Task: Look for space in San Pablo de las Salinas, Mexico from 15th June, 2023 to 21st June, 2023 for 5 adults in price range Rs.14000 to Rs.25000. Place can be entire place with 3 bedrooms having 3 beds and 3 bathrooms. Property type can be house, flat, guest house. Booking option can be shelf check-in. Required host language is English.
Action: Mouse moved to (424, 89)
Screenshot: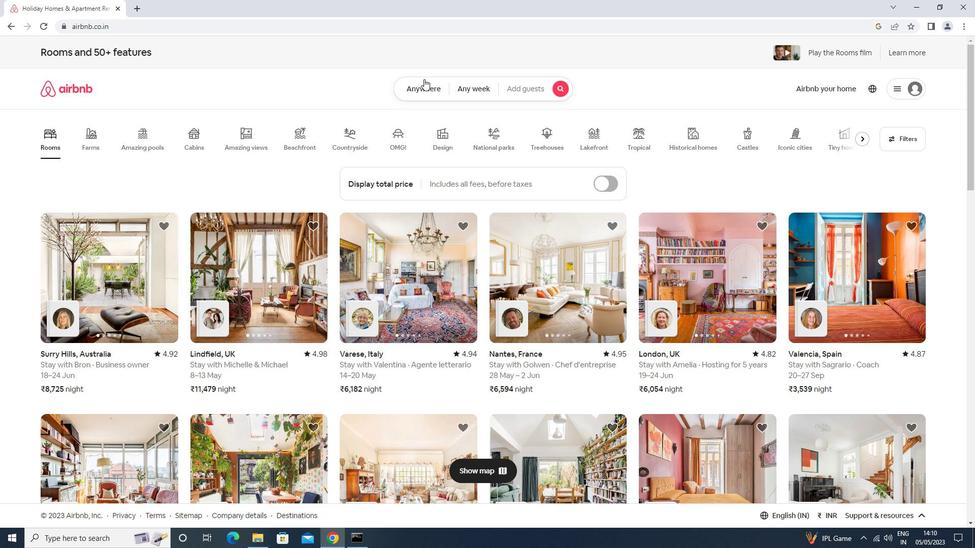 
Action: Mouse pressed left at (424, 89)
Screenshot: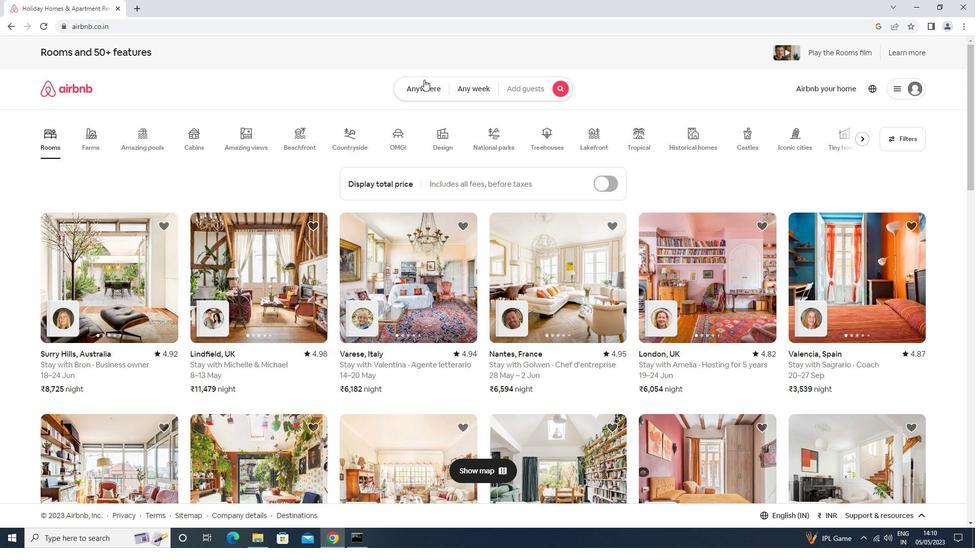 
Action: Mouse moved to (340, 130)
Screenshot: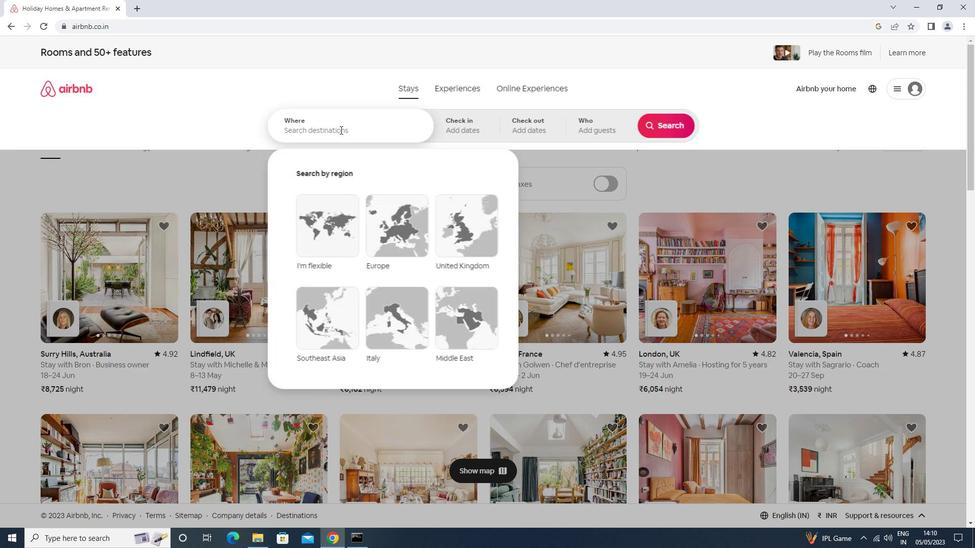 
Action: Mouse pressed left at (340, 130)
Screenshot: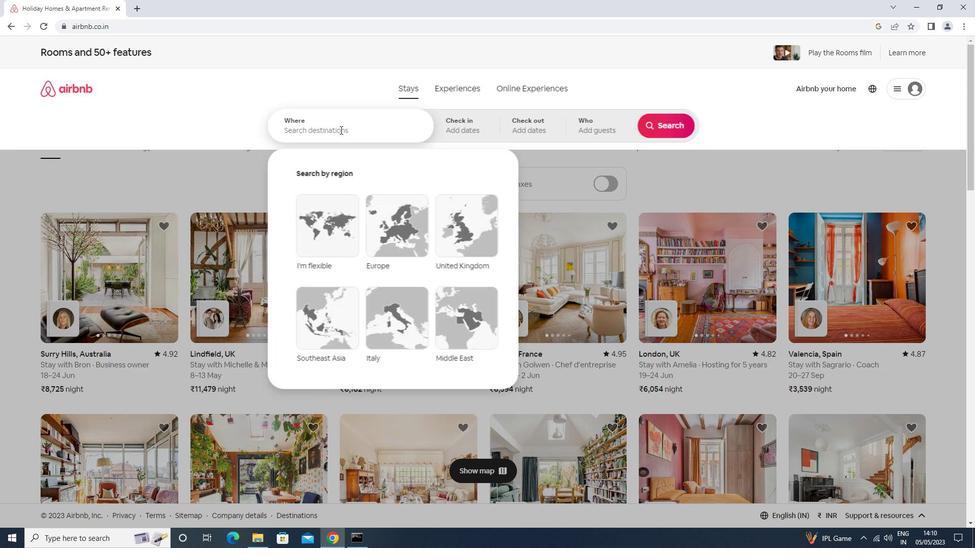 
Action: Mouse moved to (342, 129)
Screenshot: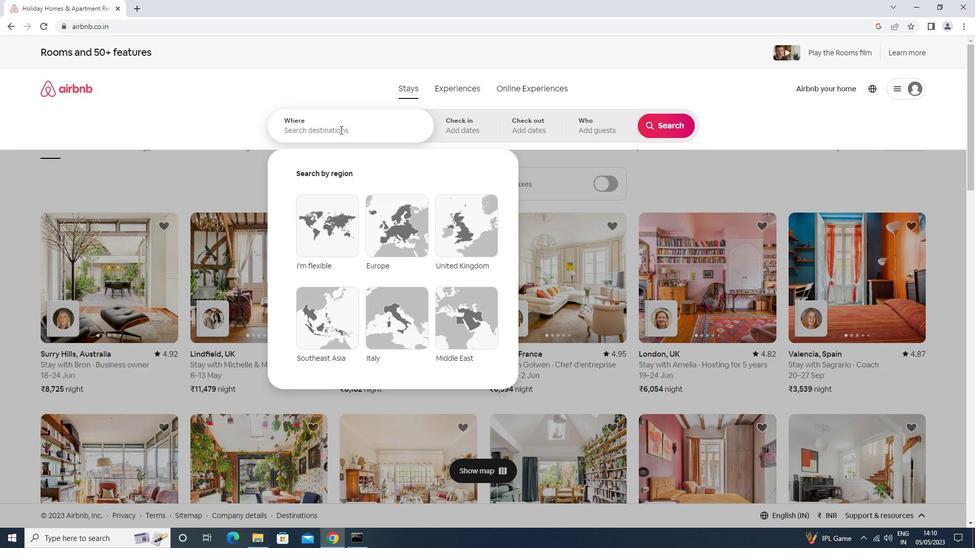 
Action: Key pressed <Key.shift>SAN<Key.space><Key.shift><Key.shift>PABLO<Key.space><Key.shift>DE<Key.space>LAS
Screenshot: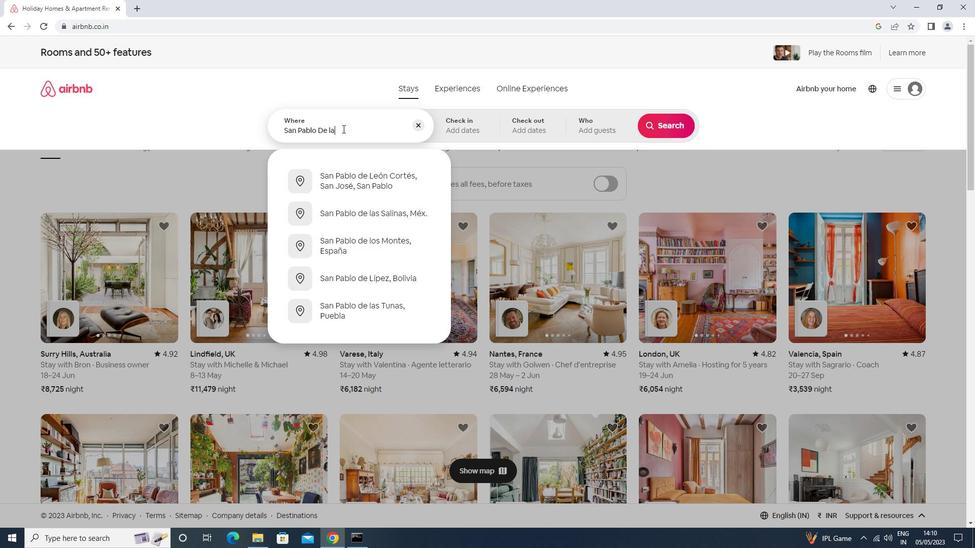 
Action: Mouse moved to (344, 128)
Screenshot: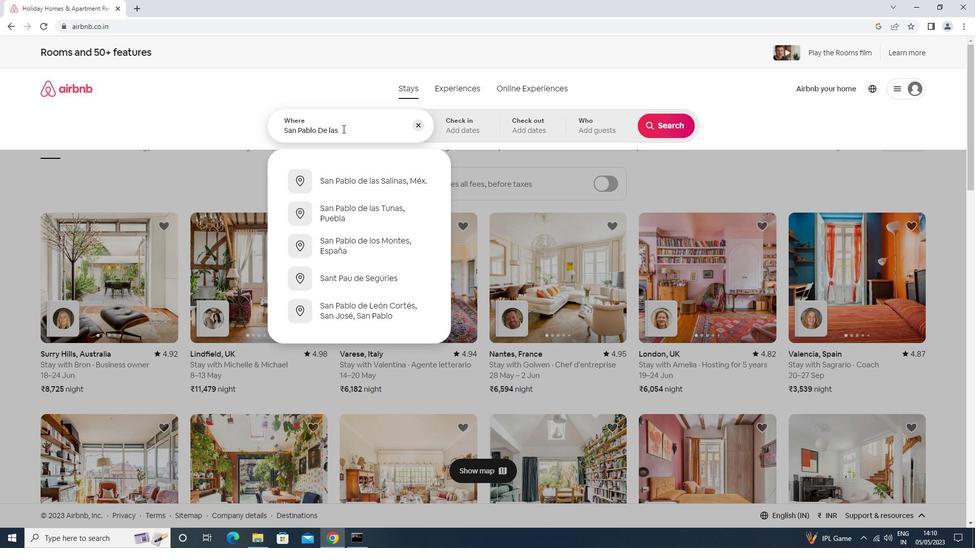 
Action: Key pressed <Key.enter>
Screenshot: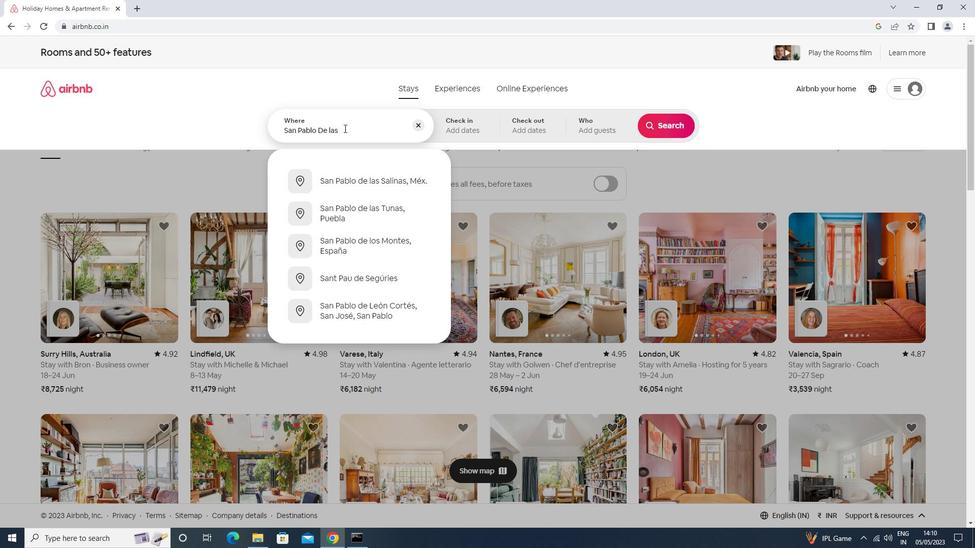 
Action: Mouse moved to (604, 301)
Screenshot: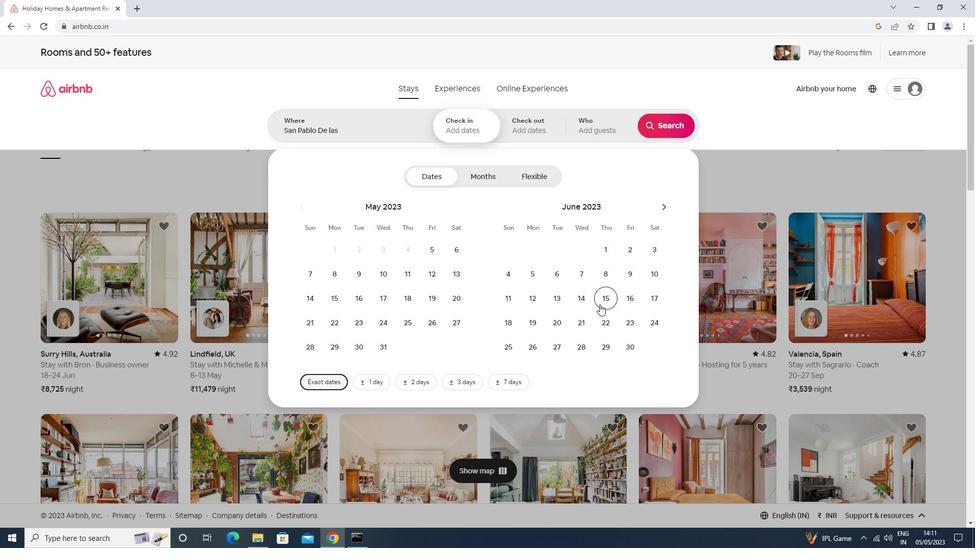 
Action: Mouse pressed left at (604, 301)
Screenshot: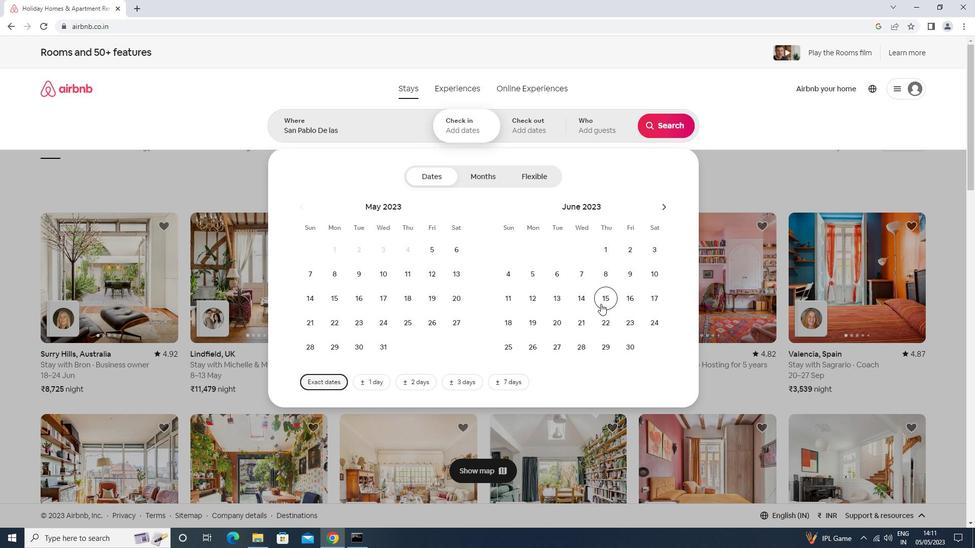 
Action: Mouse moved to (578, 324)
Screenshot: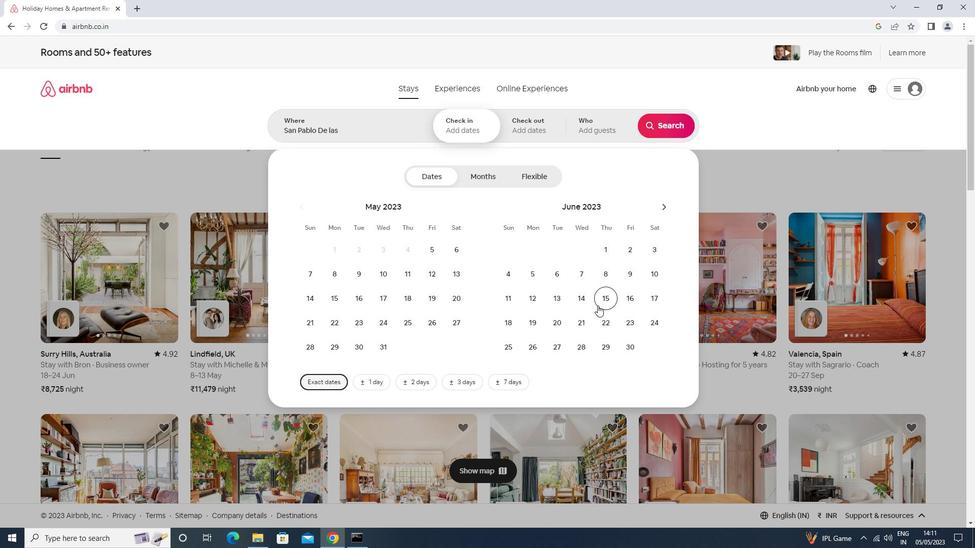 
Action: Mouse pressed left at (578, 324)
Screenshot: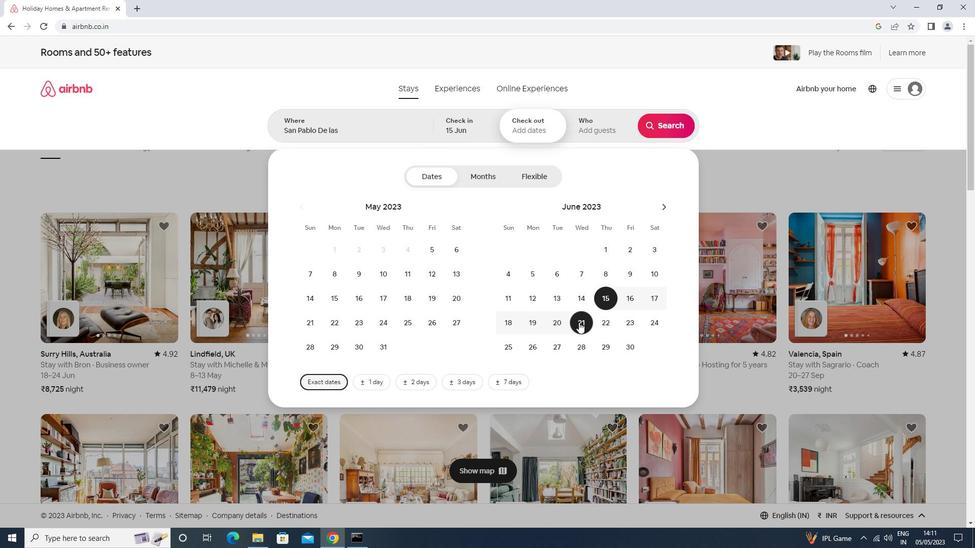 
Action: Mouse moved to (600, 135)
Screenshot: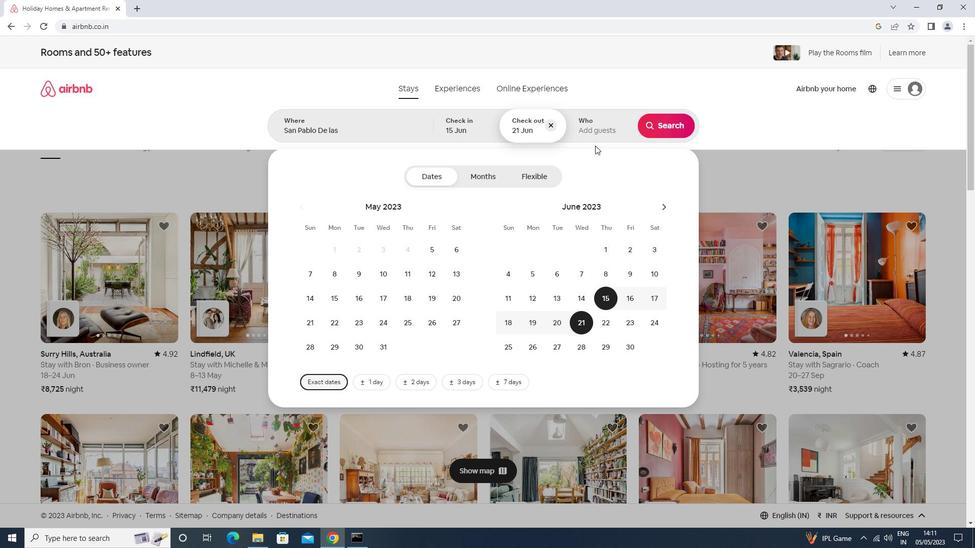 
Action: Mouse pressed left at (600, 135)
Screenshot: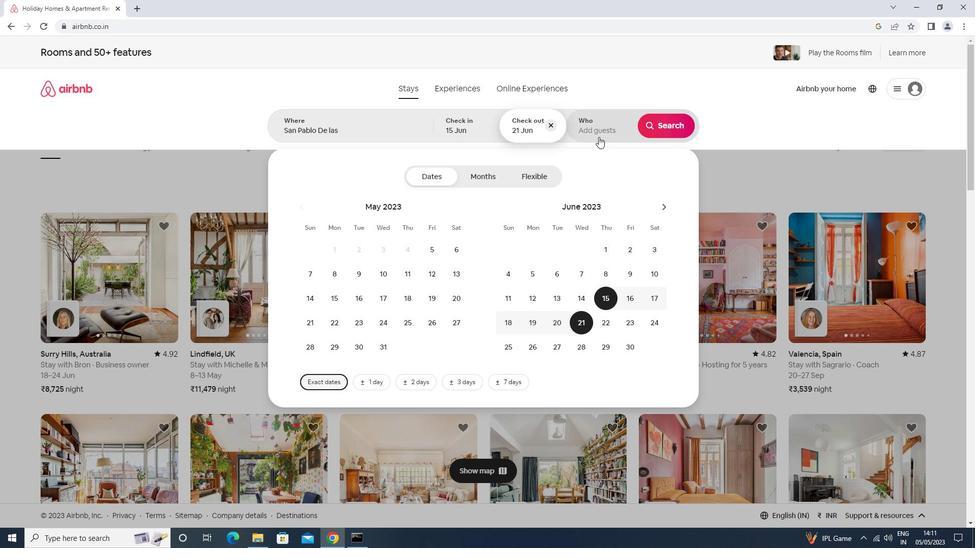
Action: Mouse moved to (669, 181)
Screenshot: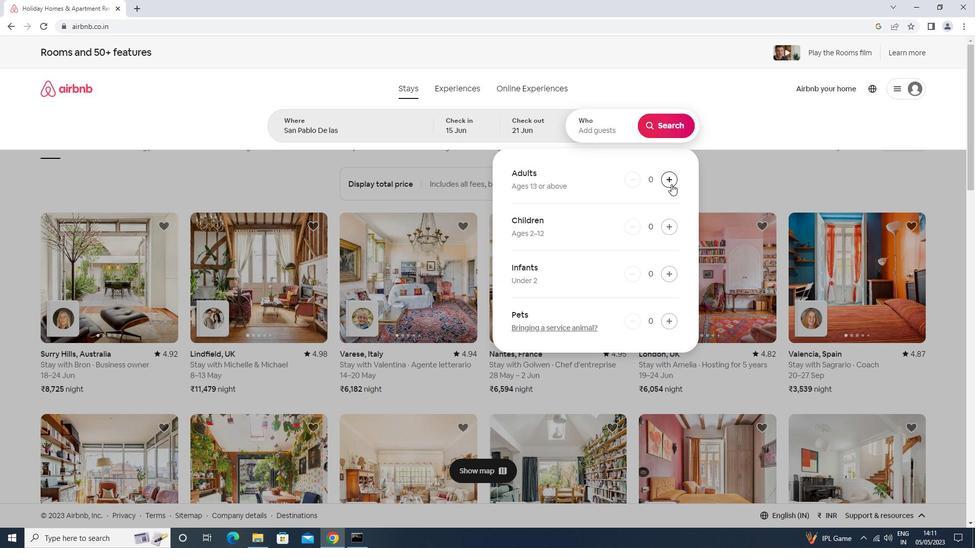 
Action: Mouse pressed left at (669, 181)
Screenshot: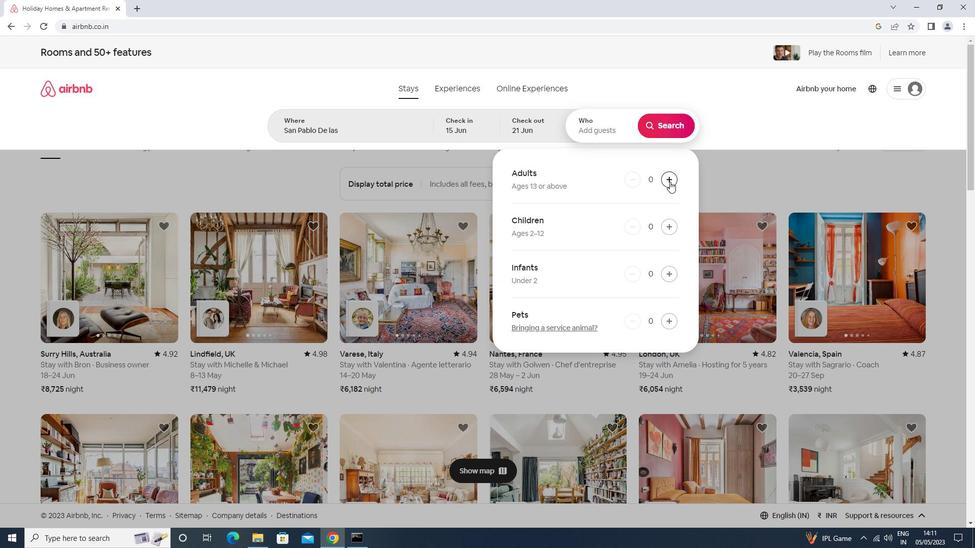 
Action: Mouse pressed left at (669, 181)
Screenshot: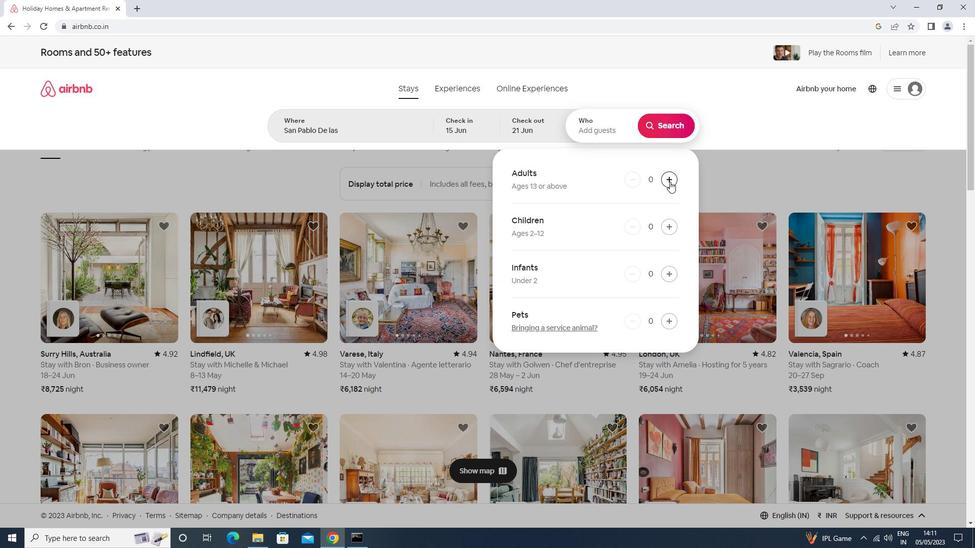
Action: Mouse pressed left at (669, 181)
Screenshot: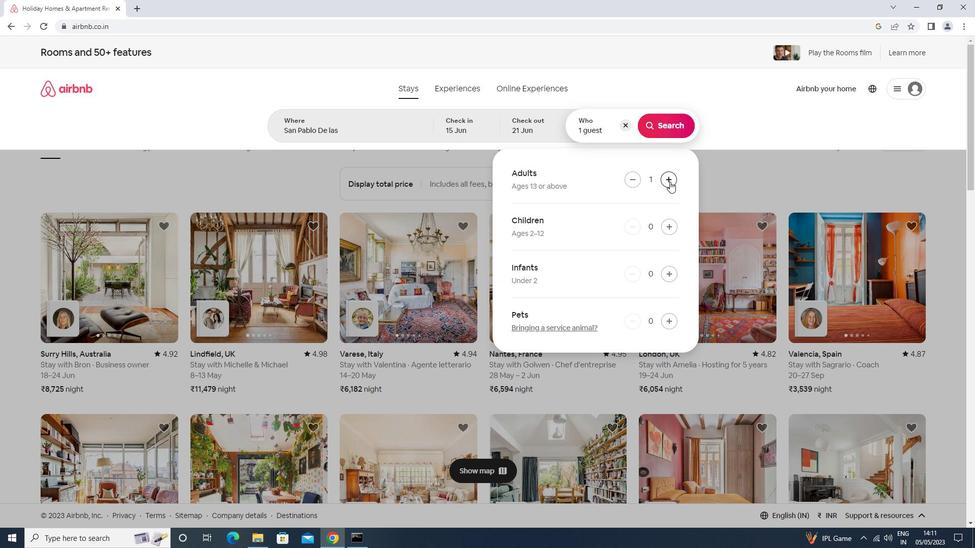 
Action: Mouse pressed left at (669, 181)
Screenshot: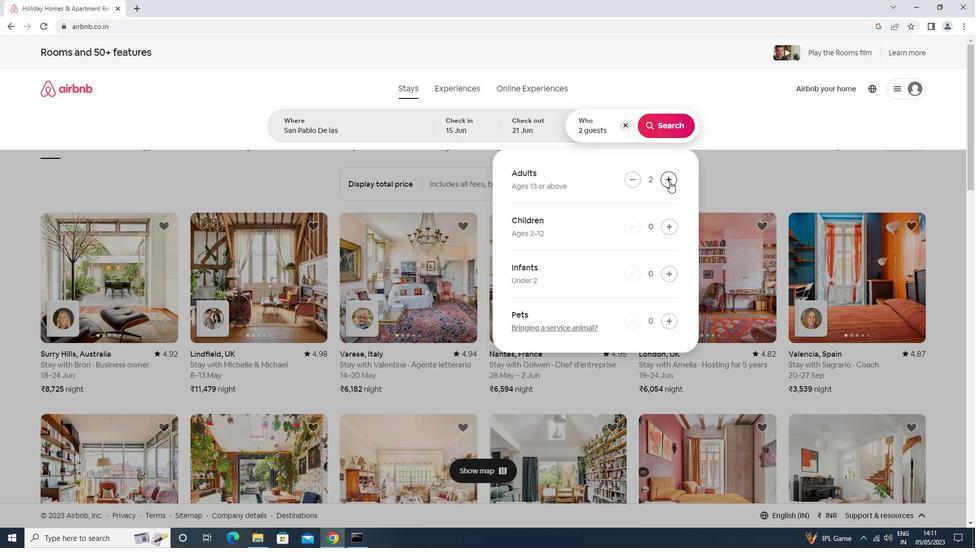 
Action: Mouse pressed left at (669, 181)
Screenshot: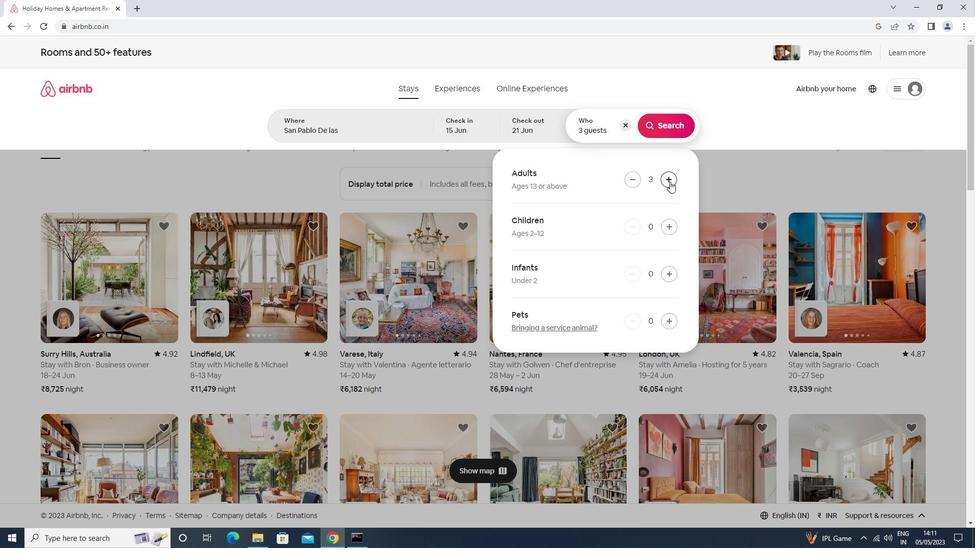 
Action: Mouse moved to (666, 122)
Screenshot: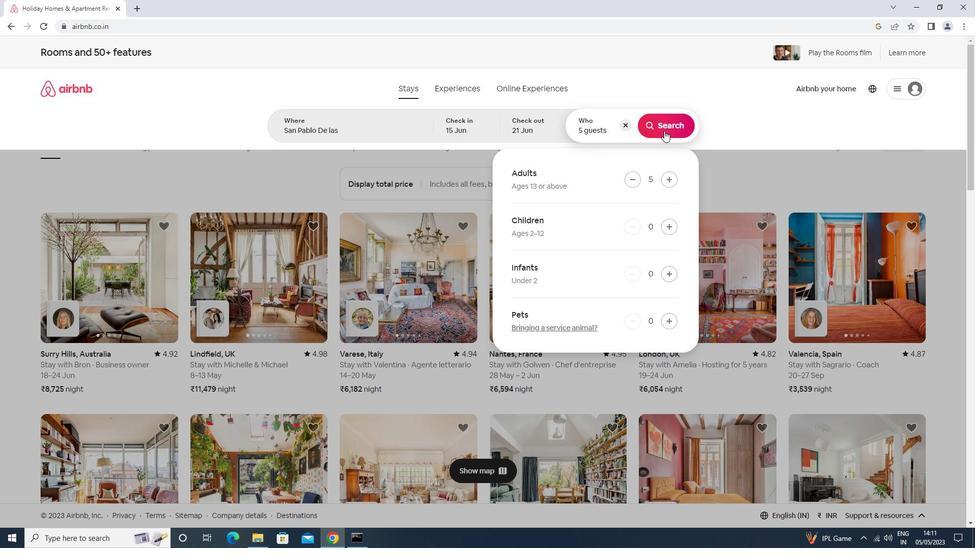 
Action: Mouse pressed left at (666, 122)
Screenshot: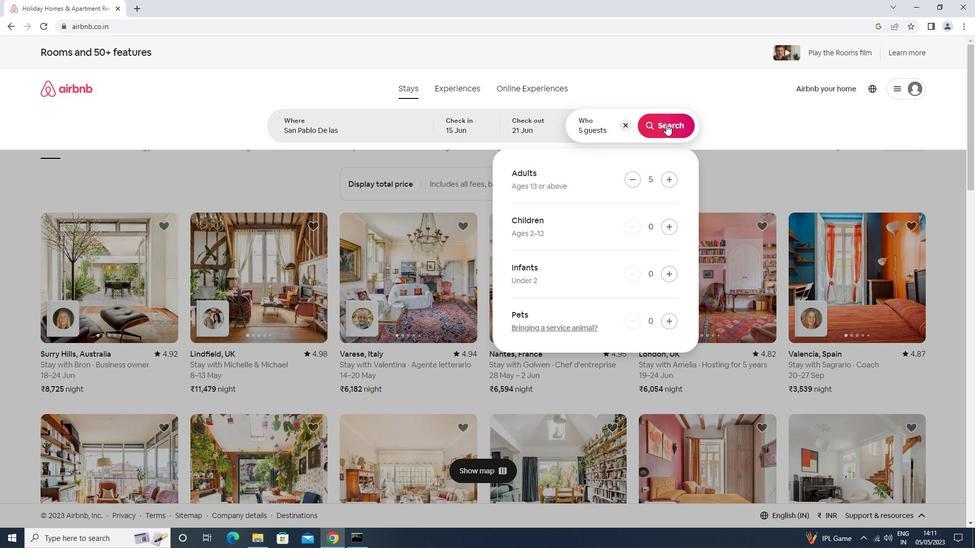 
Action: Mouse moved to (945, 99)
Screenshot: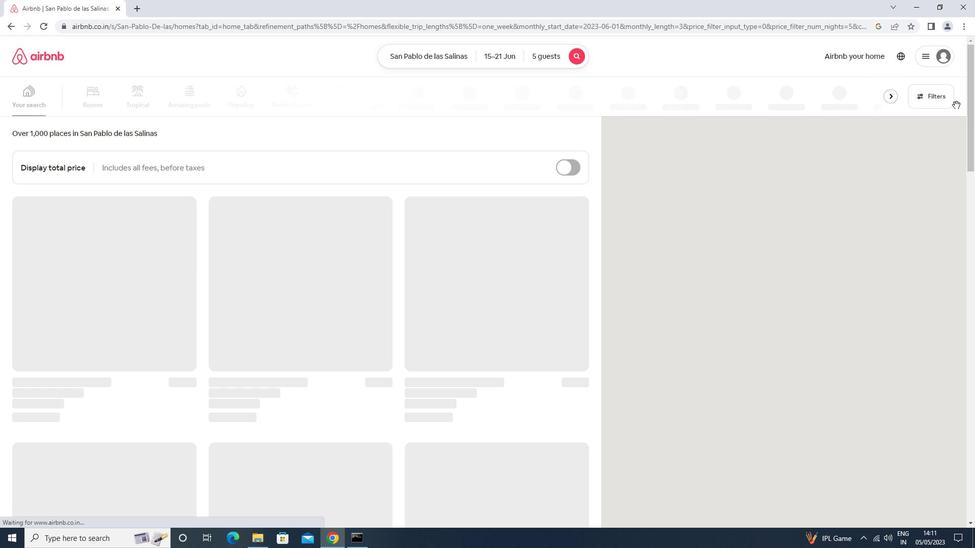 
Action: Mouse pressed left at (945, 99)
Screenshot: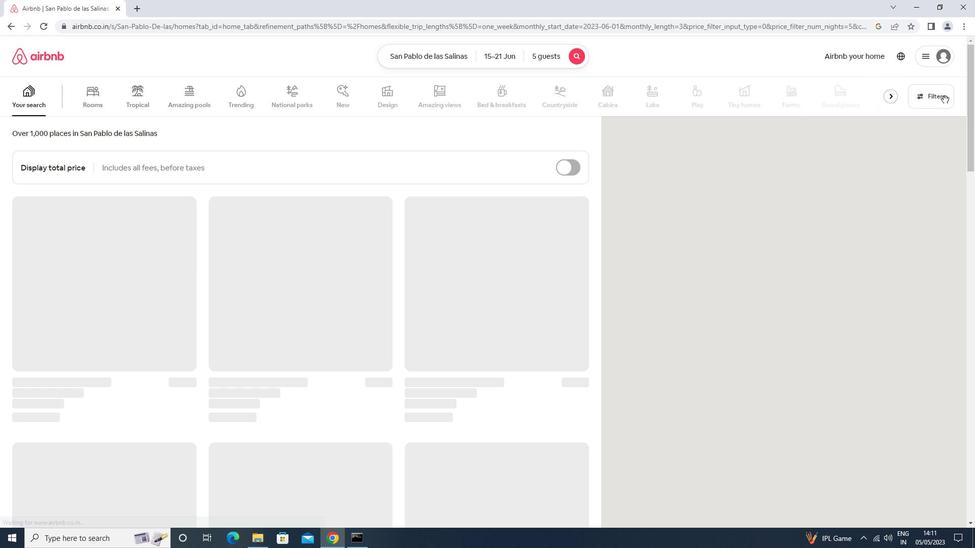 
Action: Mouse moved to (374, 352)
Screenshot: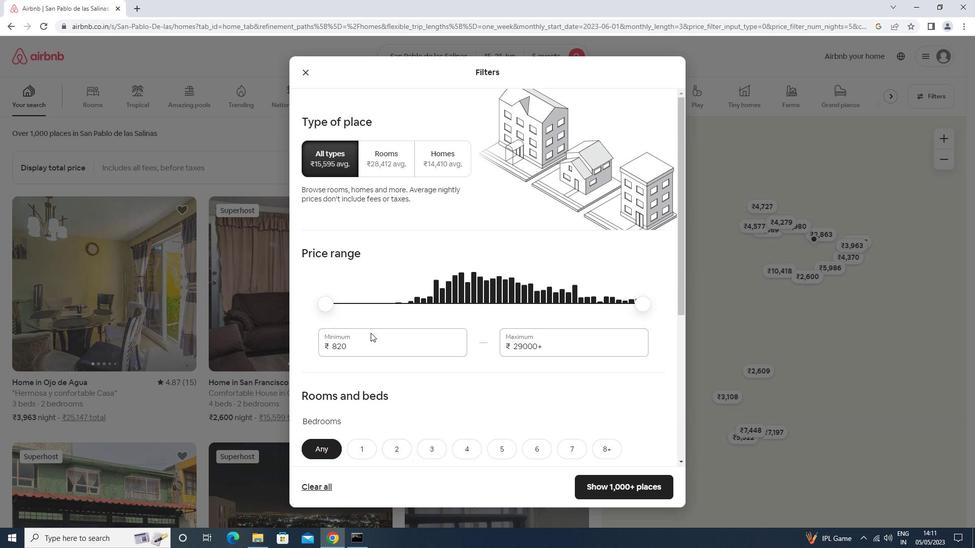 
Action: Mouse pressed left at (374, 352)
Screenshot: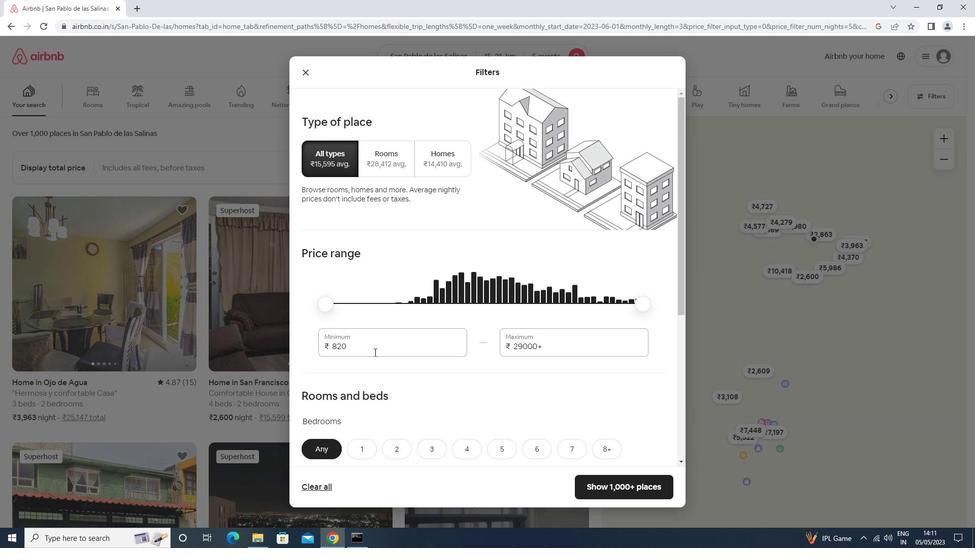 
Action: Key pressed <Key.backspace><Key.backspace><Key.backspace><Key.backspace>14000<Key.tab>25000
Screenshot: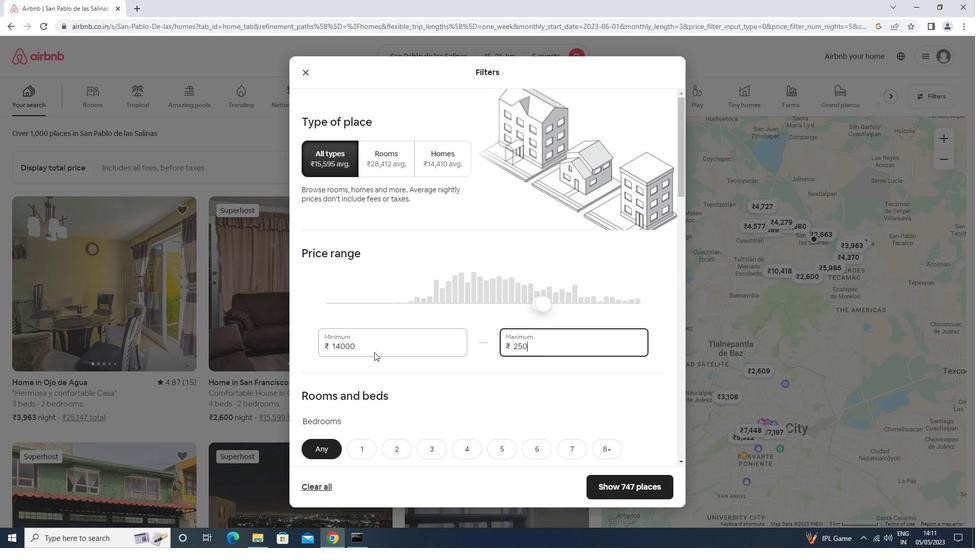 
Action: Mouse scrolled (374, 352) with delta (0, 0)
Screenshot: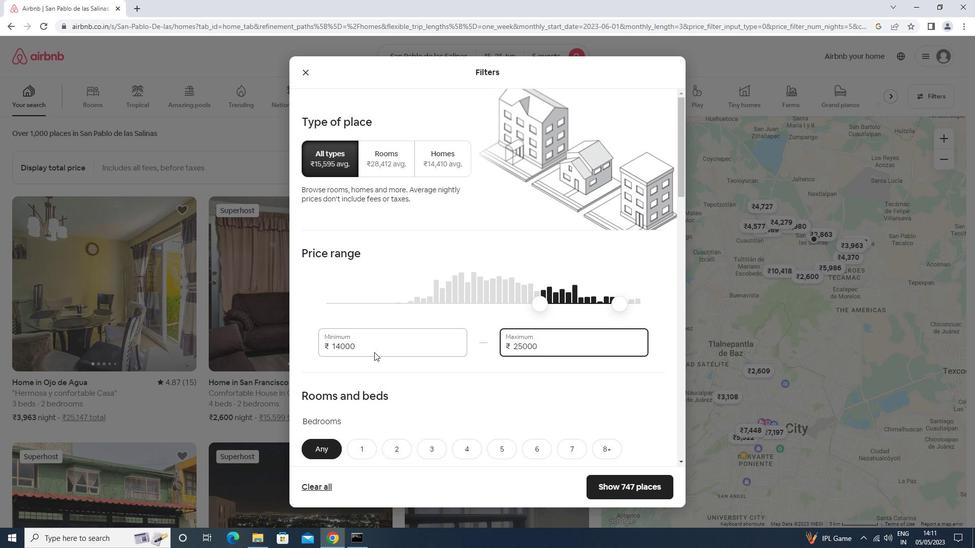 
Action: Mouse scrolled (374, 352) with delta (0, 0)
Screenshot: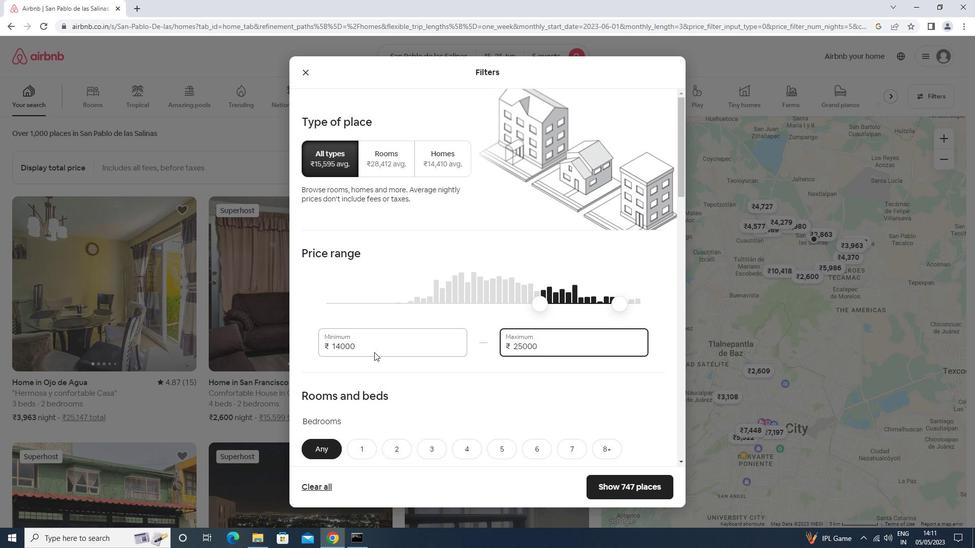 
Action: Mouse scrolled (374, 352) with delta (0, 0)
Screenshot: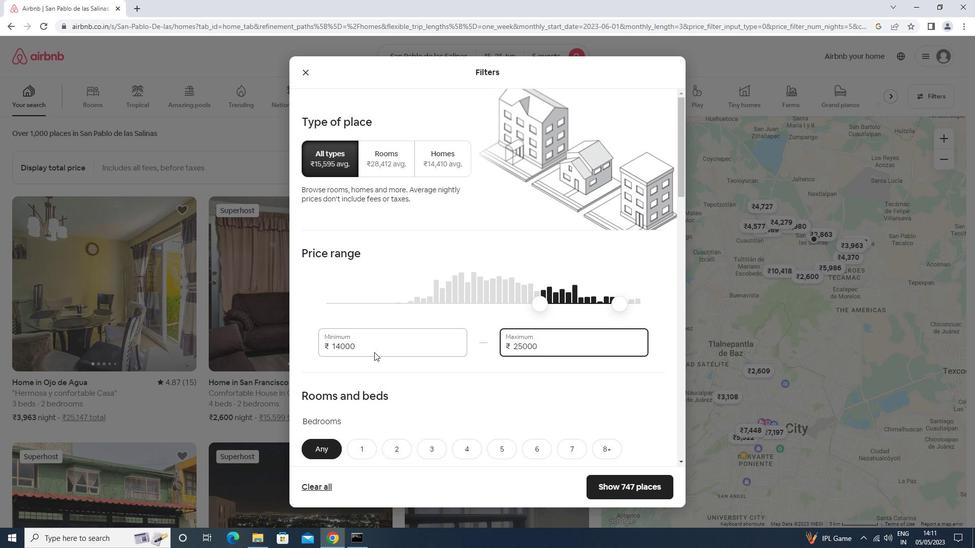 
Action: Mouse moved to (436, 297)
Screenshot: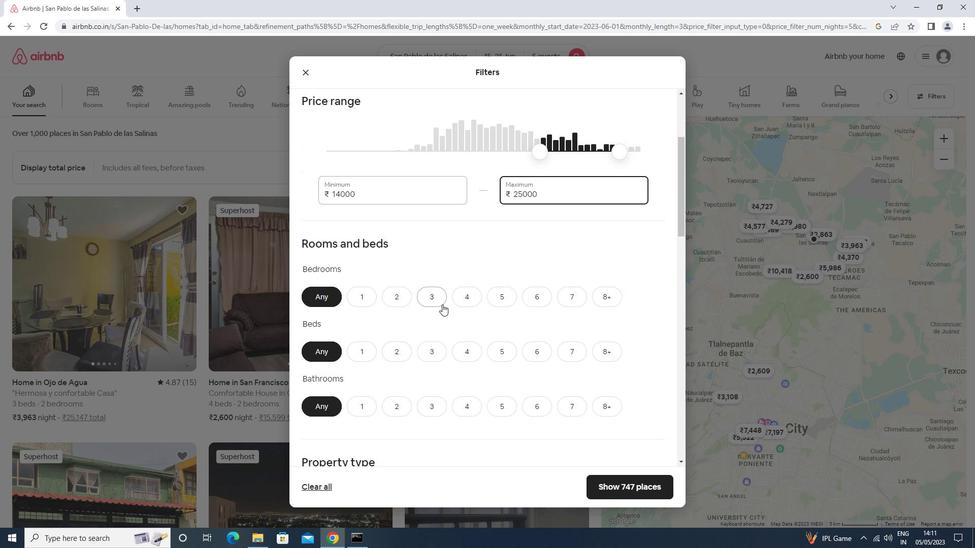 
Action: Mouse pressed left at (436, 297)
Screenshot: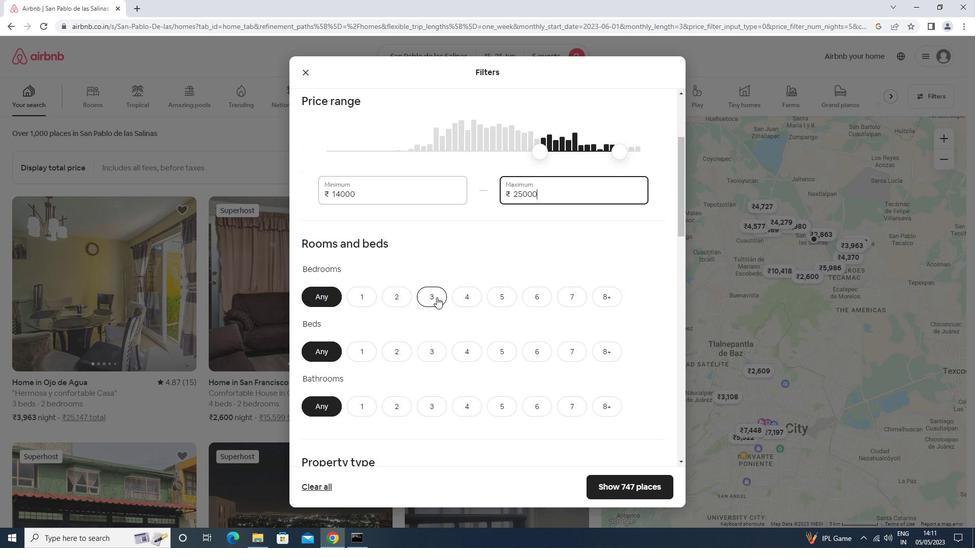 
Action: Mouse moved to (426, 355)
Screenshot: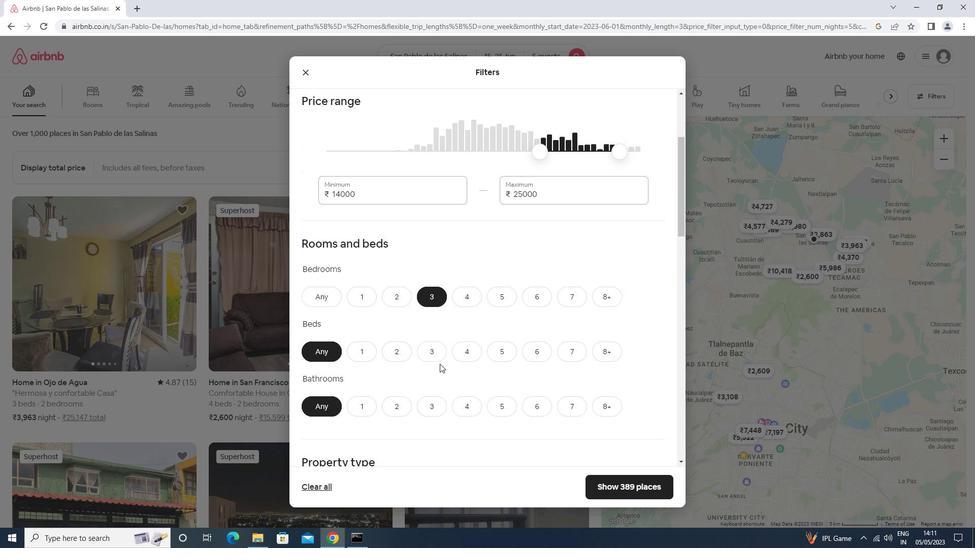 
Action: Mouse pressed left at (426, 355)
Screenshot: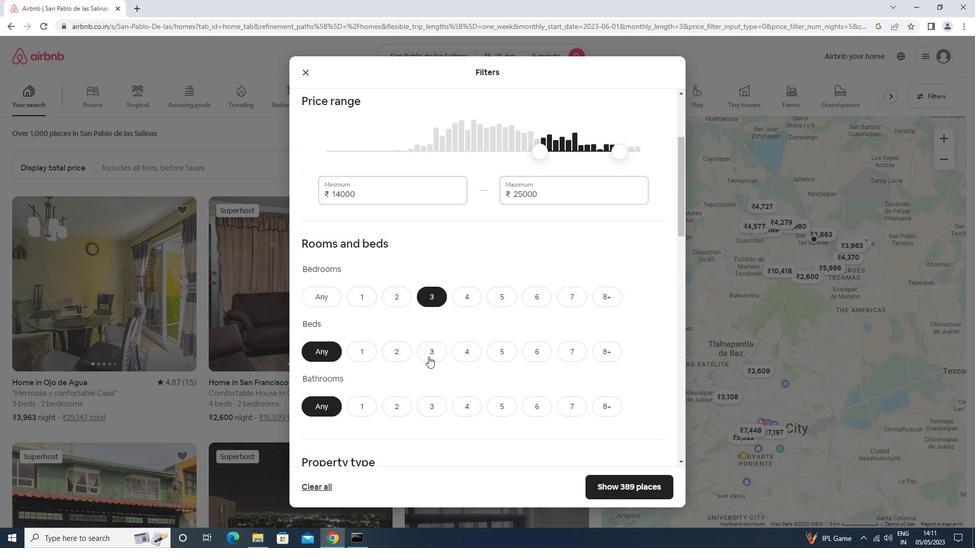 
Action: Mouse moved to (425, 404)
Screenshot: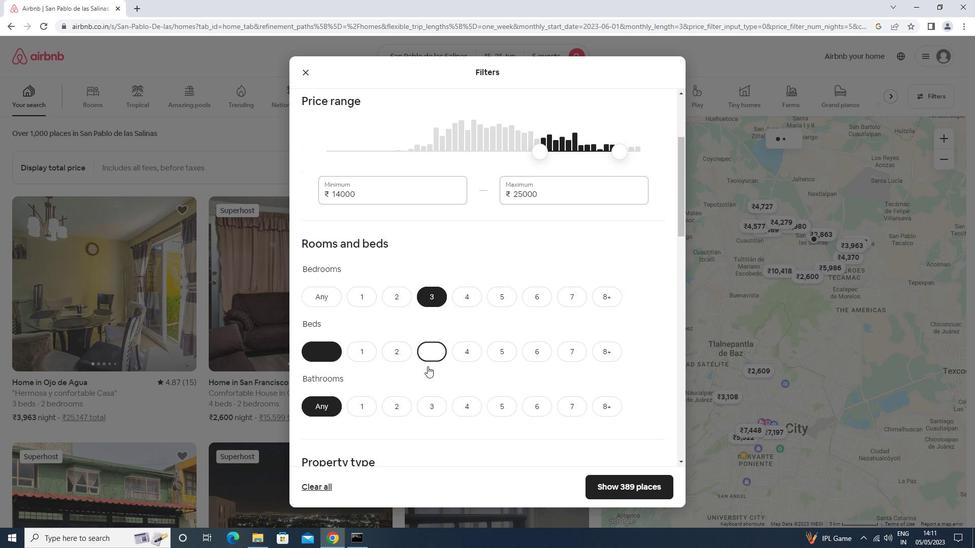
Action: Mouse pressed left at (425, 404)
Screenshot: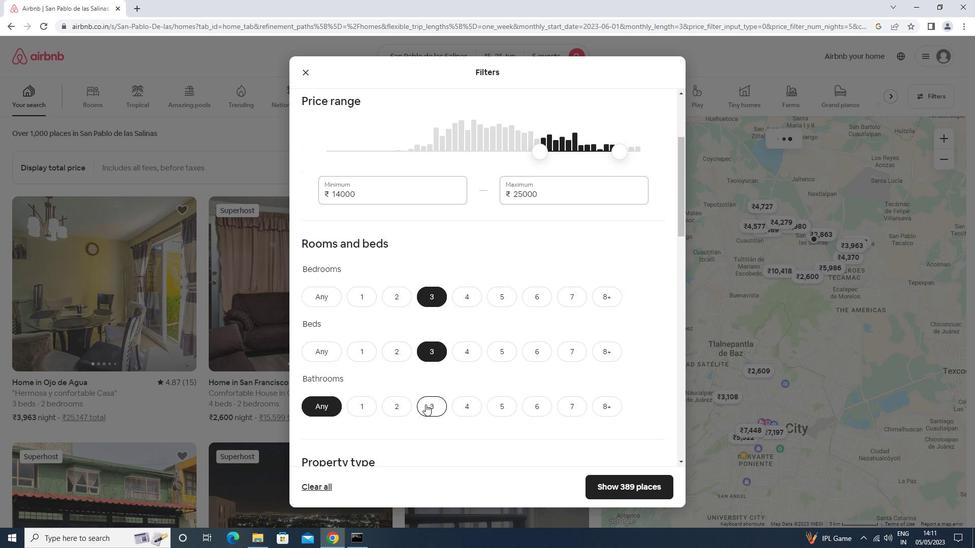 
Action: Mouse moved to (424, 405)
Screenshot: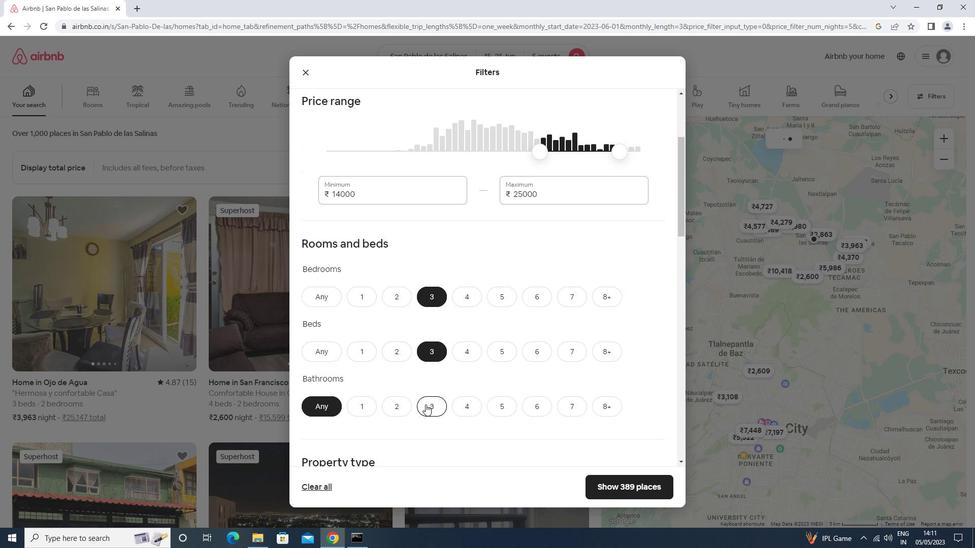 
Action: Mouse scrolled (424, 404) with delta (0, 0)
Screenshot: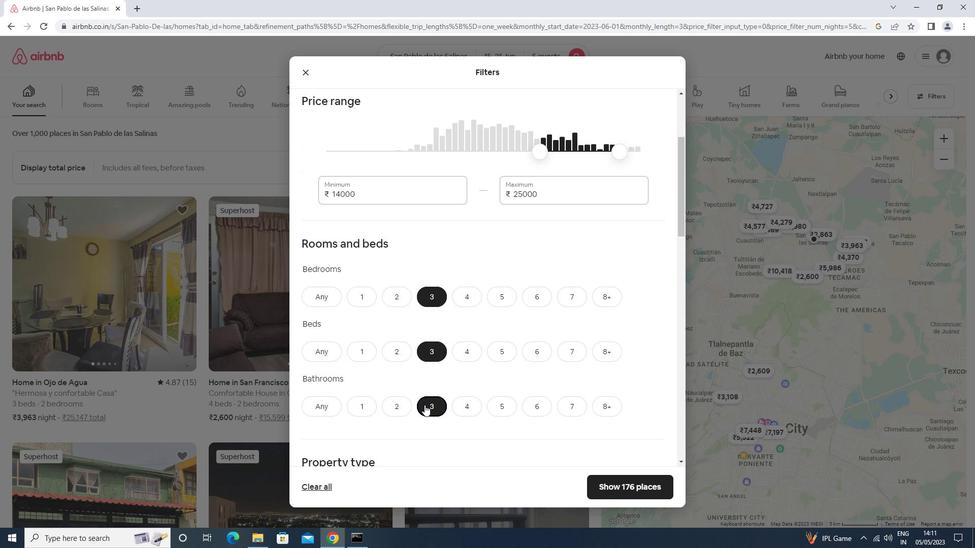 
Action: Mouse scrolled (424, 404) with delta (0, 0)
Screenshot: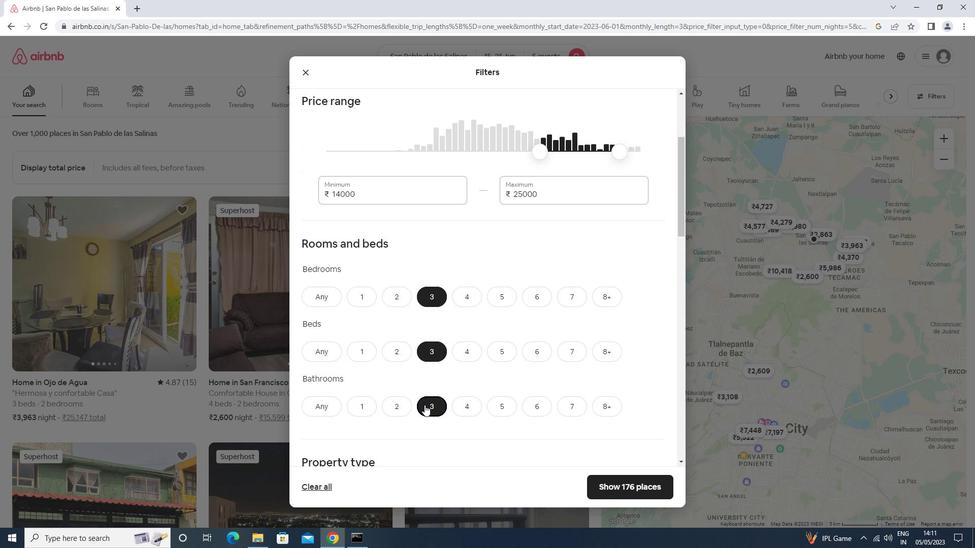 
Action: Mouse scrolled (424, 404) with delta (0, 0)
Screenshot: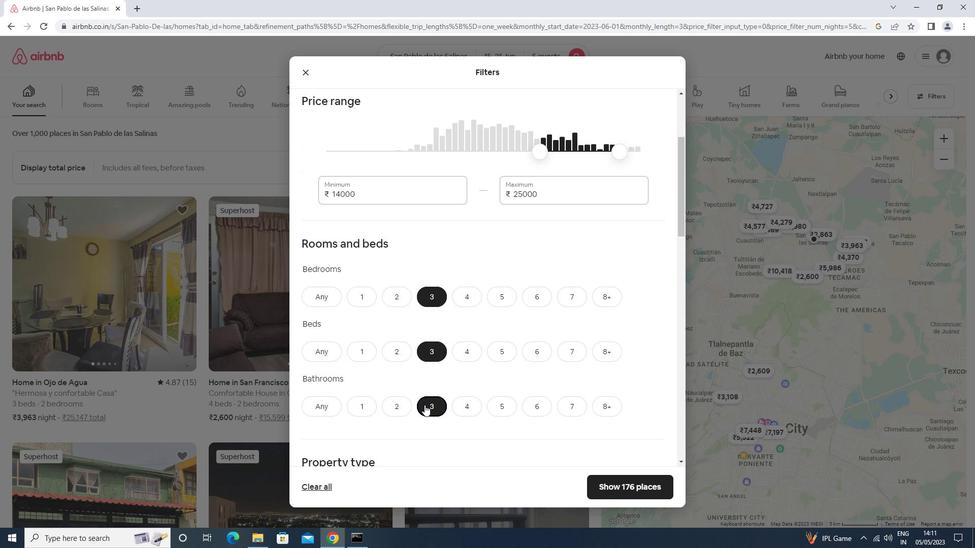 
Action: Mouse scrolled (424, 404) with delta (0, 0)
Screenshot: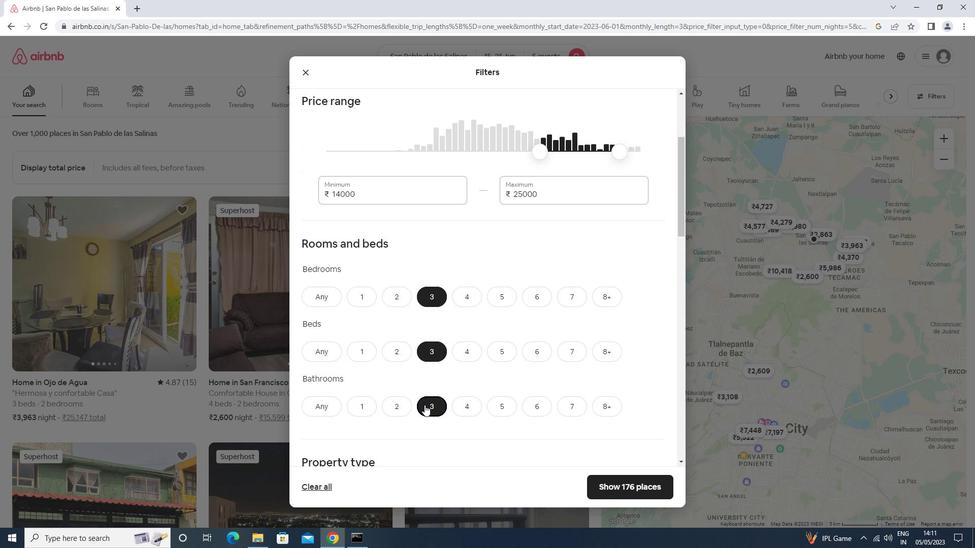 
Action: Mouse moved to (362, 321)
Screenshot: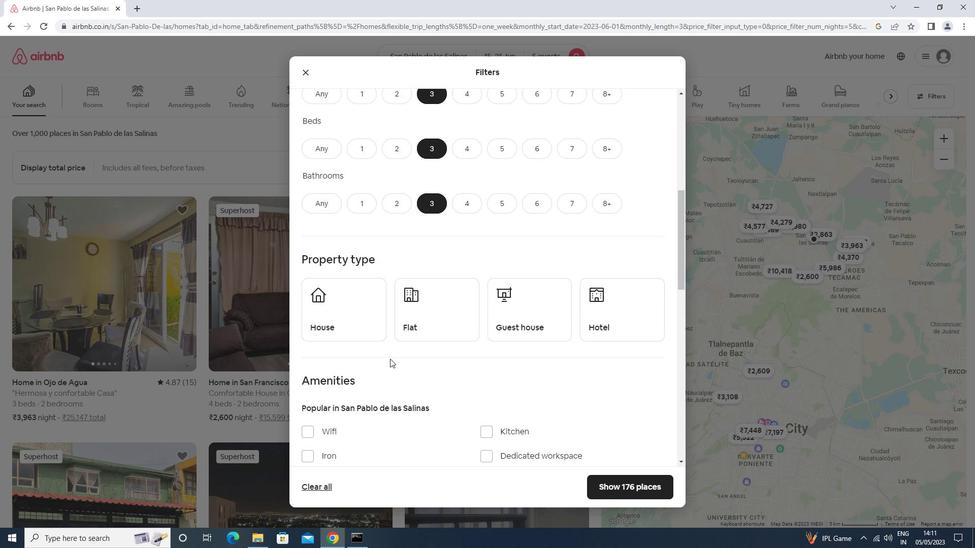 
Action: Mouse pressed left at (362, 321)
Screenshot: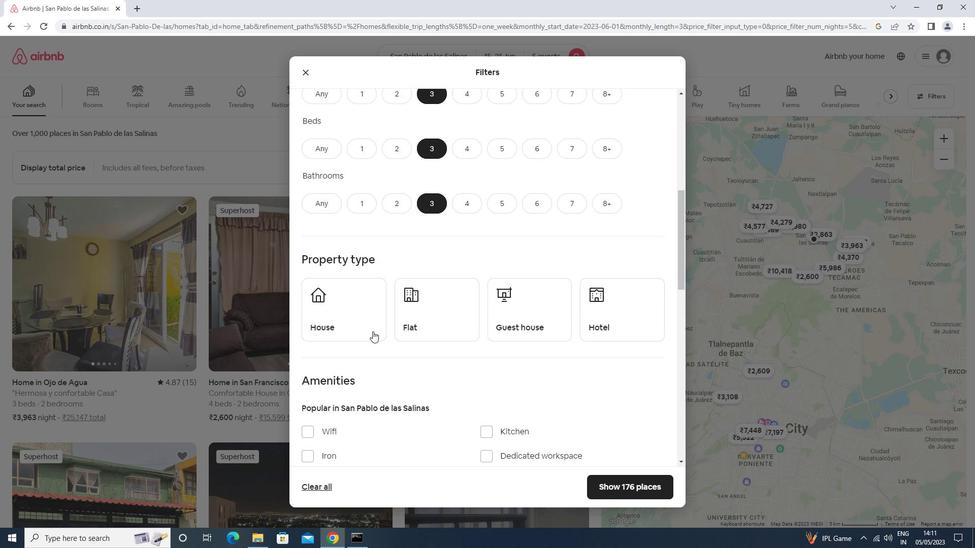 
Action: Mouse moved to (434, 329)
Screenshot: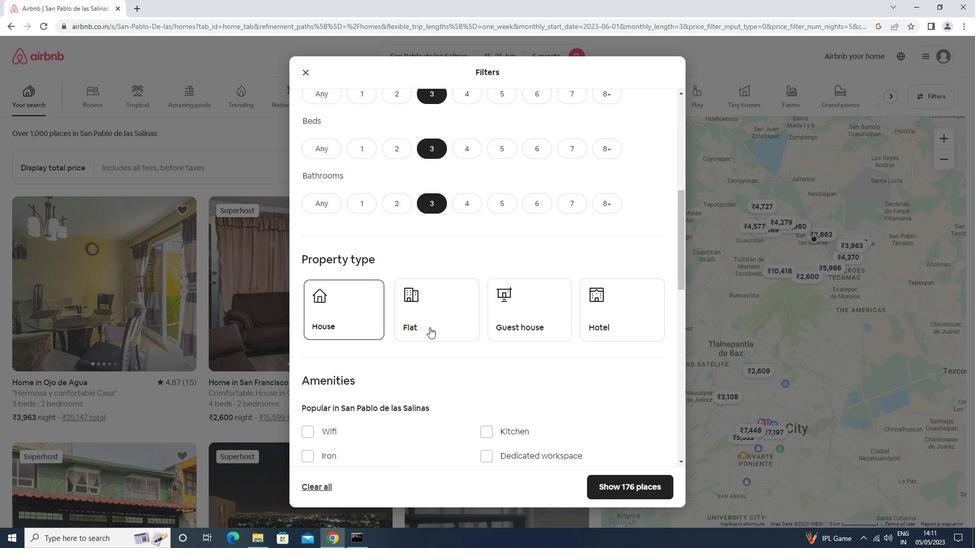 
Action: Mouse pressed left at (434, 329)
Screenshot: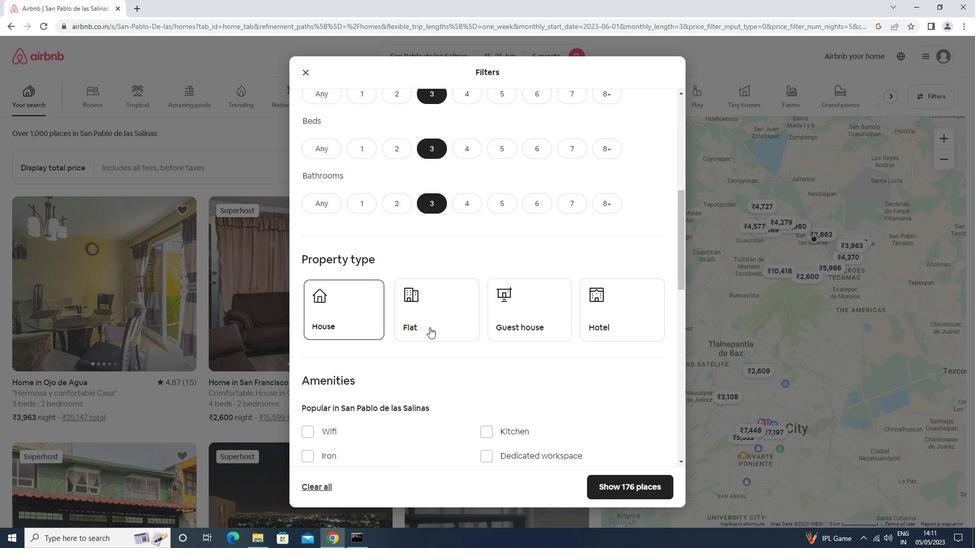 
Action: Mouse moved to (529, 316)
Screenshot: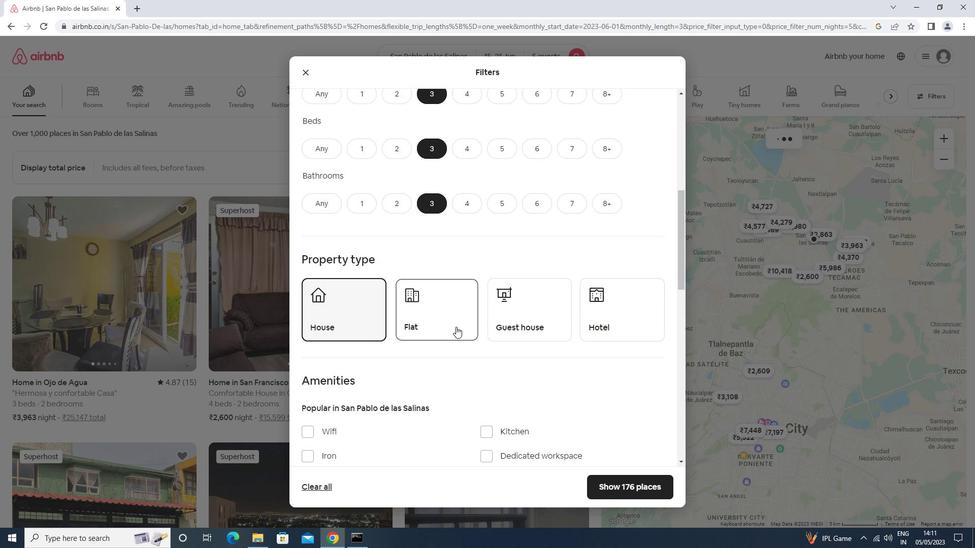 
Action: Mouse pressed left at (529, 316)
Screenshot: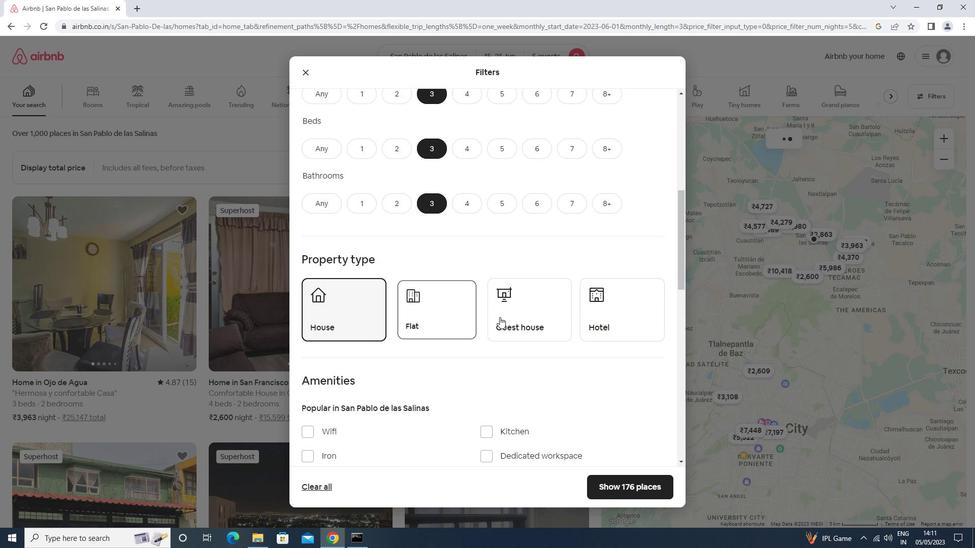 
Action: Mouse moved to (522, 314)
Screenshot: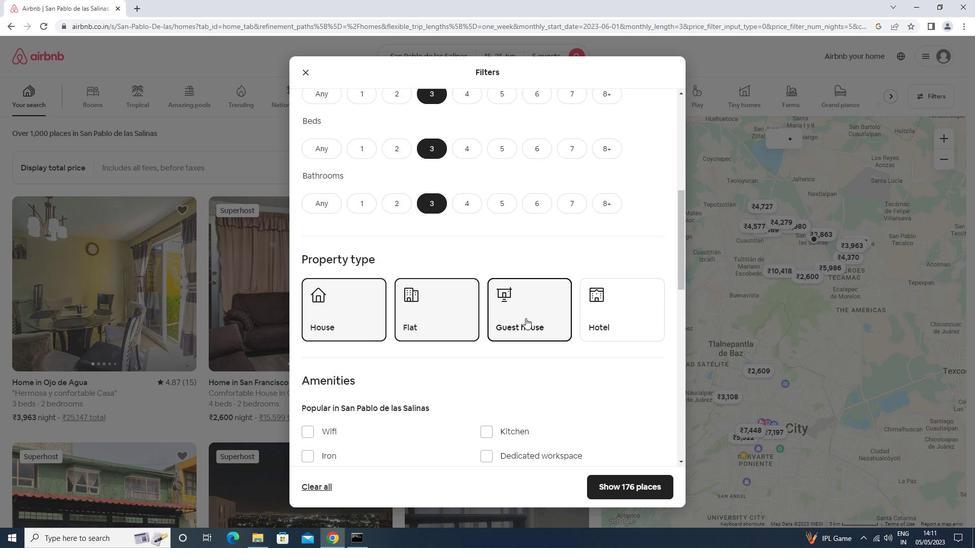 
Action: Mouse scrolled (522, 314) with delta (0, 0)
Screenshot: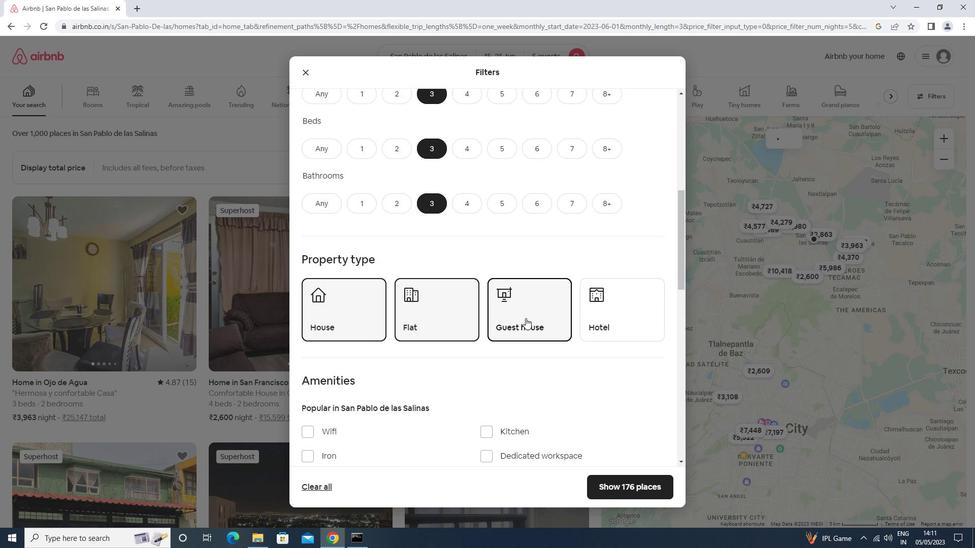 
Action: Mouse scrolled (522, 314) with delta (0, 0)
Screenshot: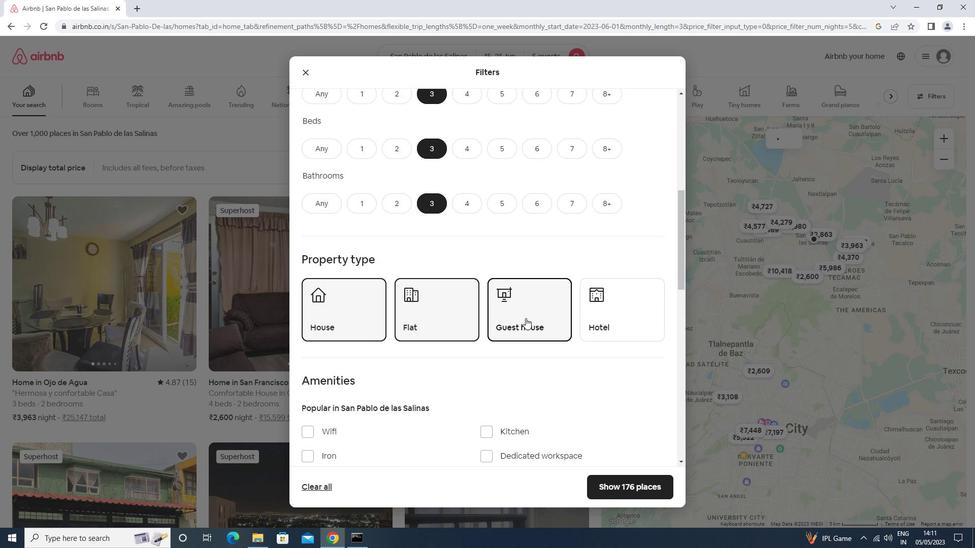 
Action: Mouse scrolled (522, 314) with delta (0, 0)
Screenshot: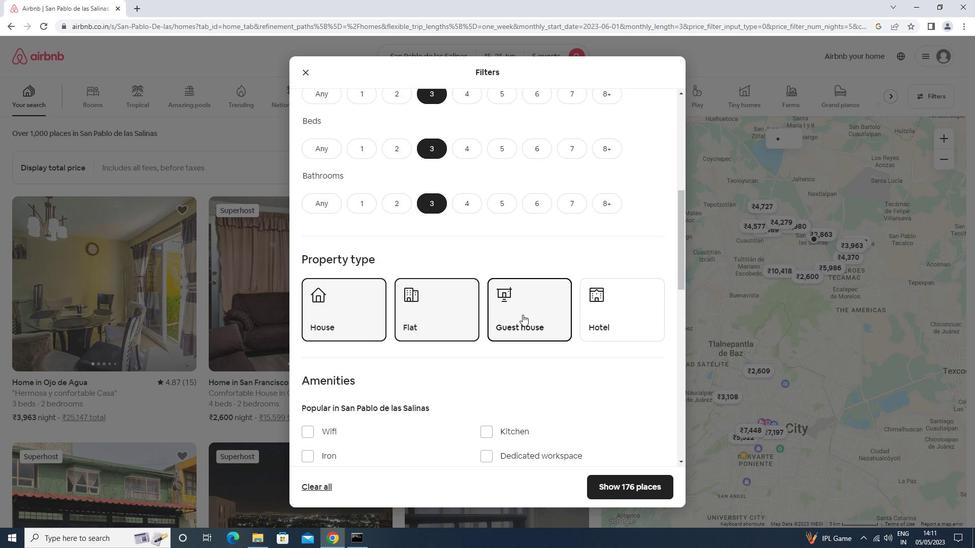 
Action: Mouse scrolled (522, 314) with delta (0, 0)
Screenshot: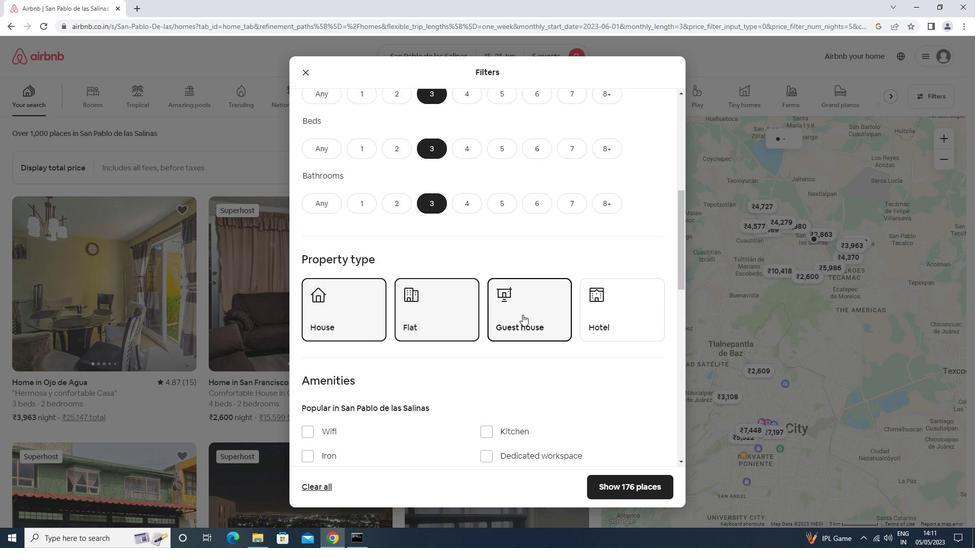 
Action: Mouse scrolled (522, 314) with delta (0, 0)
Screenshot: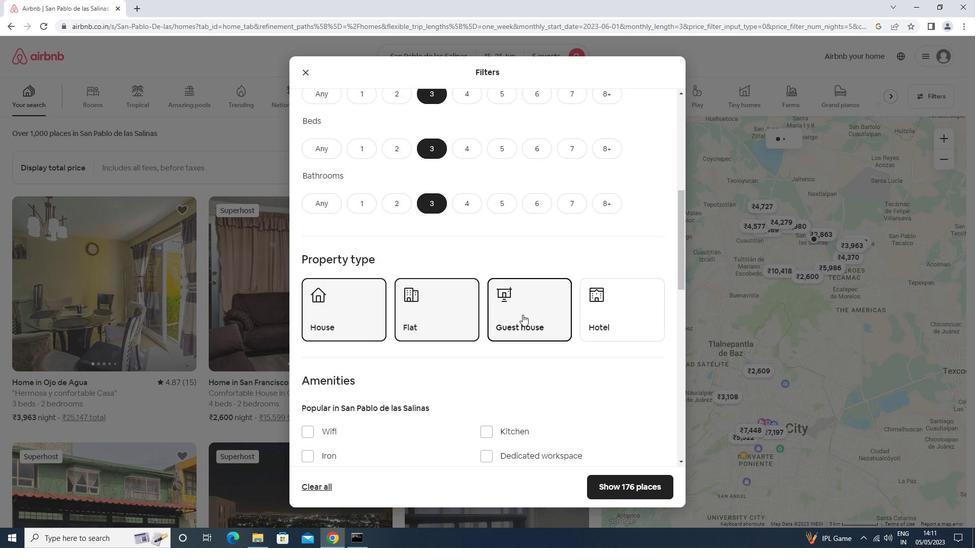 
Action: Mouse scrolled (522, 314) with delta (0, 0)
Screenshot: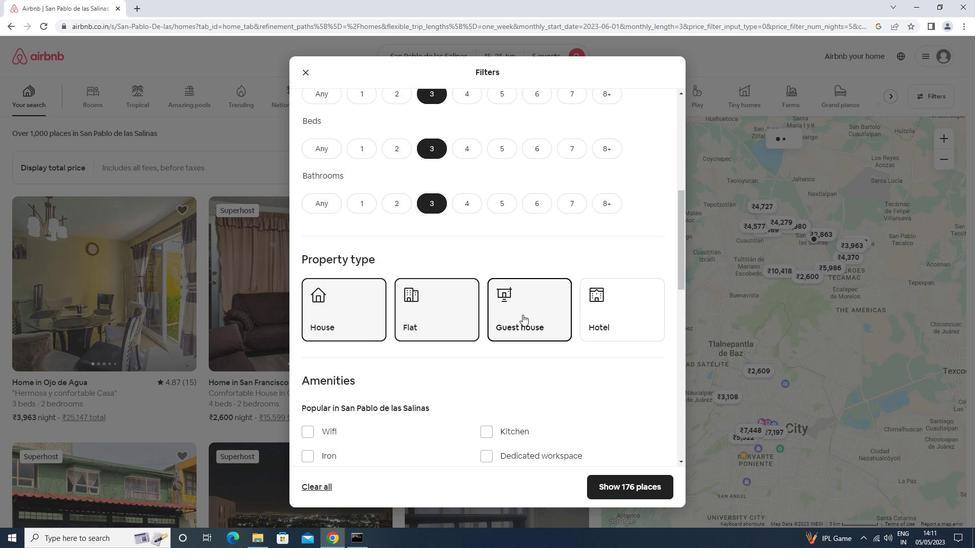 
Action: Mouse moved to (653, 315)
Screenshot: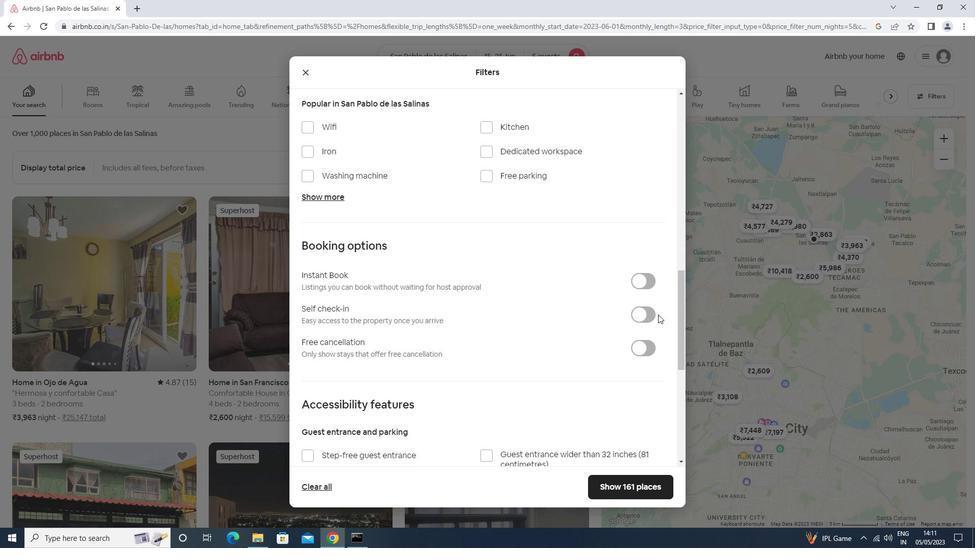 
Action: Mouse pressed left at (653, 315)
Screenshot: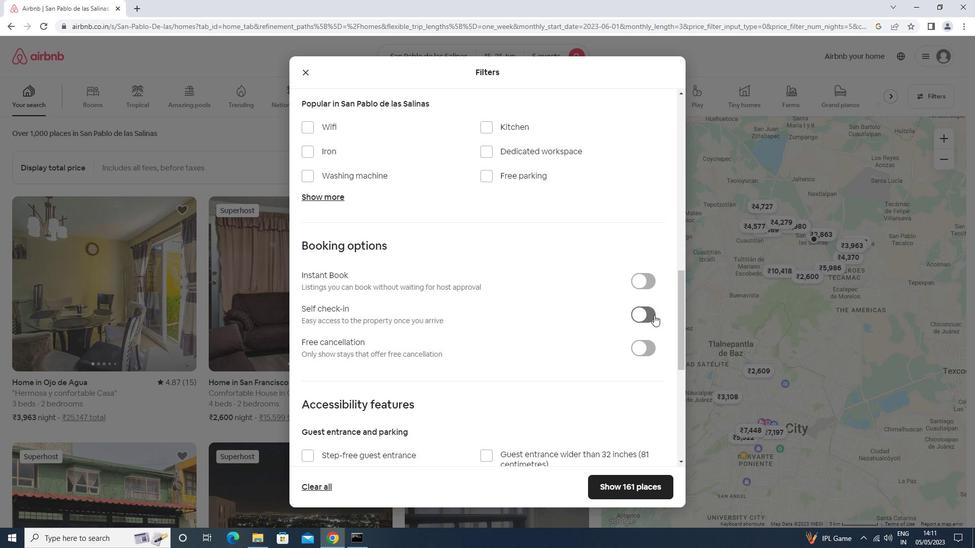 
Action: Mouse moved to (646, 319)
Screenshot: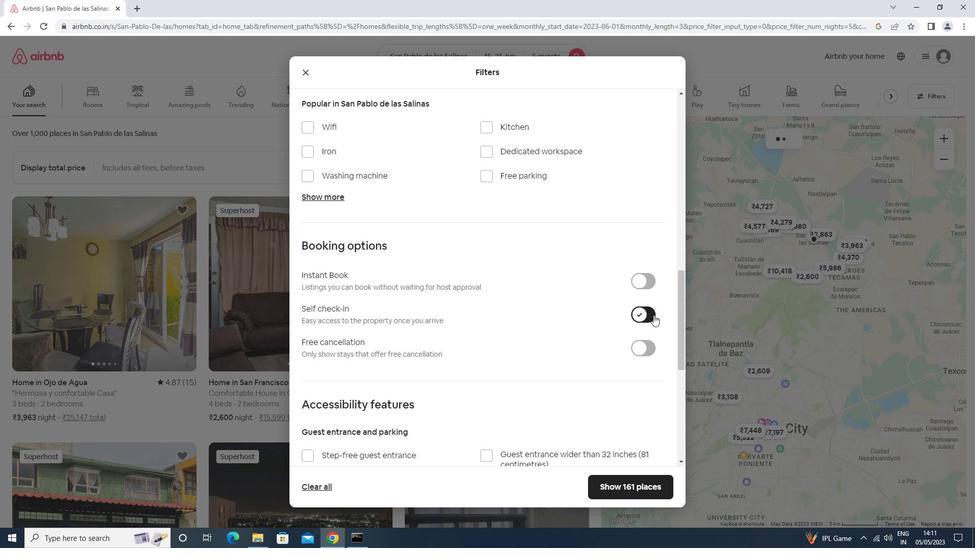 
Action: Mouse scrolled (646, 318) with delta (0, 0)
Screenshot: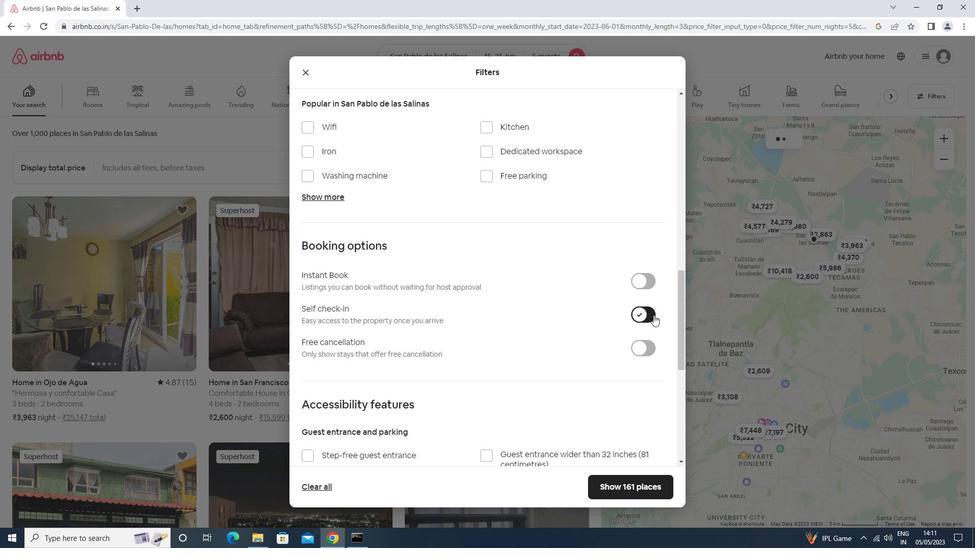 
Action: Mouse moved to (644, 321)
Screenshot: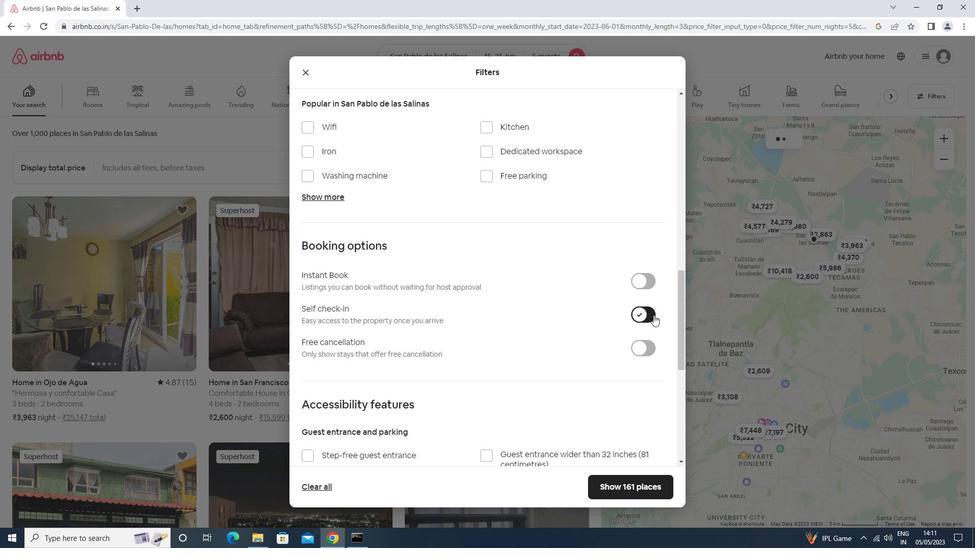 
Action: Mouse scrolled (644, 320) with delta (0, 0)
Screenshot: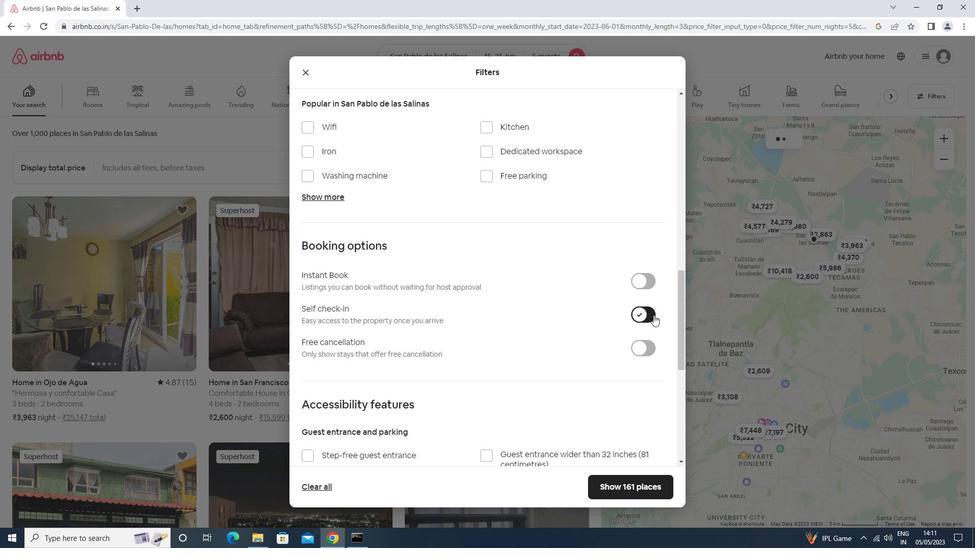 
Action: Mouse moved to (644, 321)
Screenshot: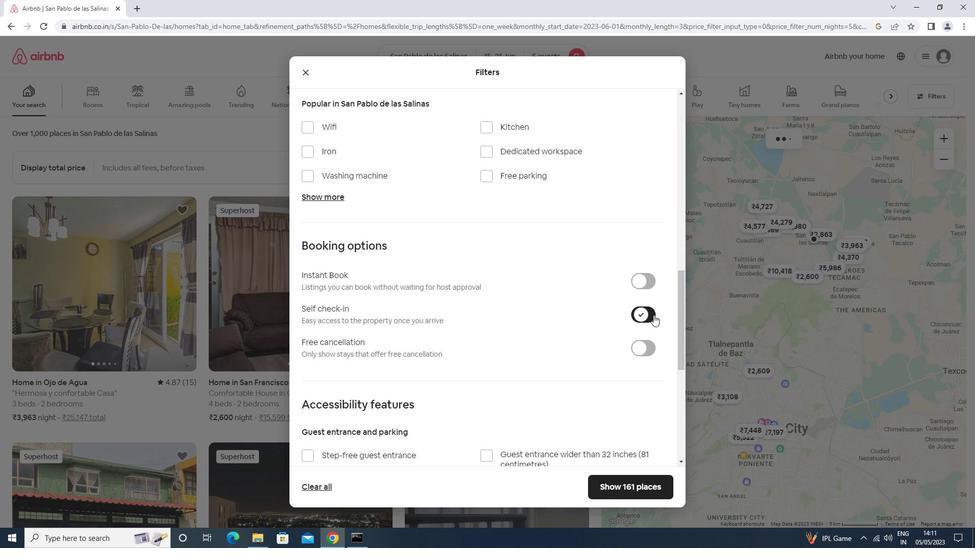 
Action: Mouse scrolled (644, 320) with delta (0, 0)
Screenshot: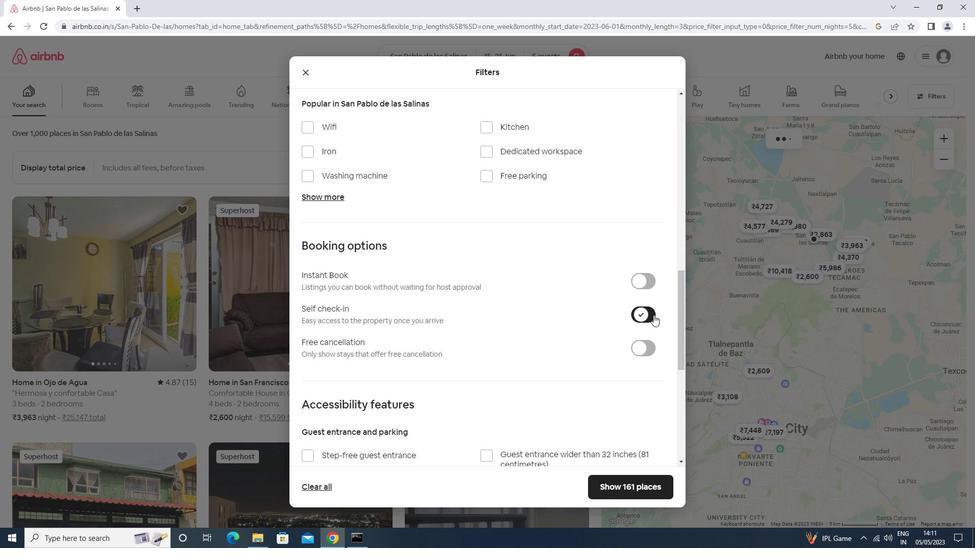 
Action: Mouse scrolled (644, 320) with delta (0, 0)
Screenshot: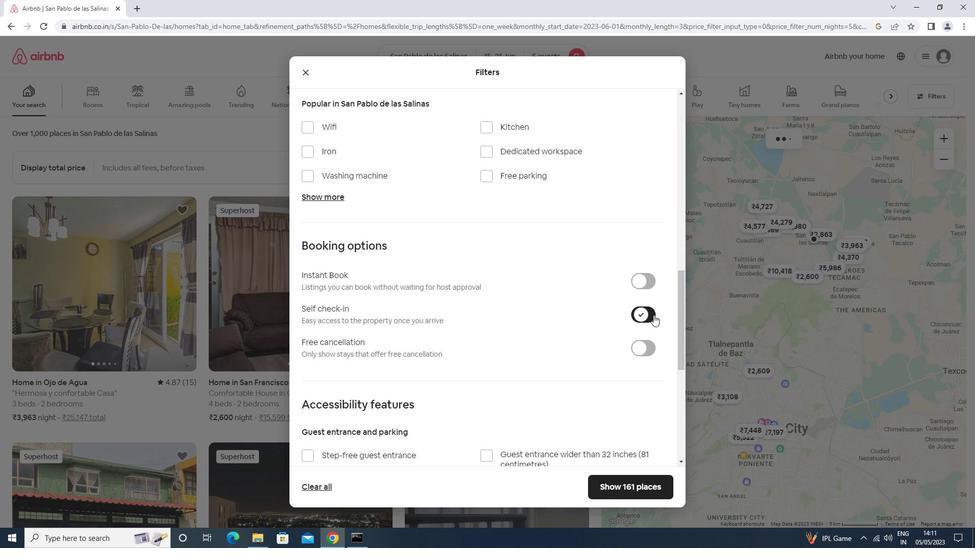 
Action: Mouse scrolled (644, 321) with delta (0, 0)
Screenshot: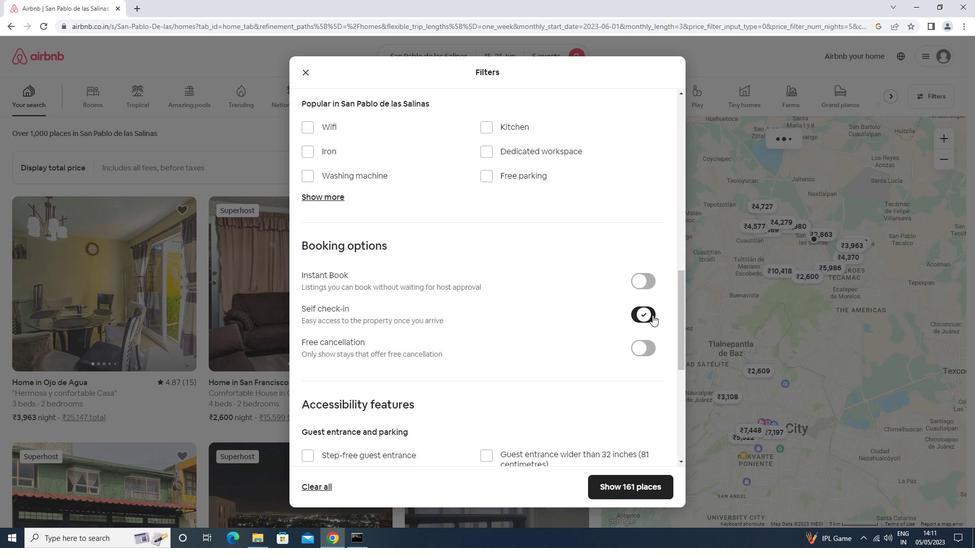 
Action: Mouse moved to (629, 334)
Screenshot: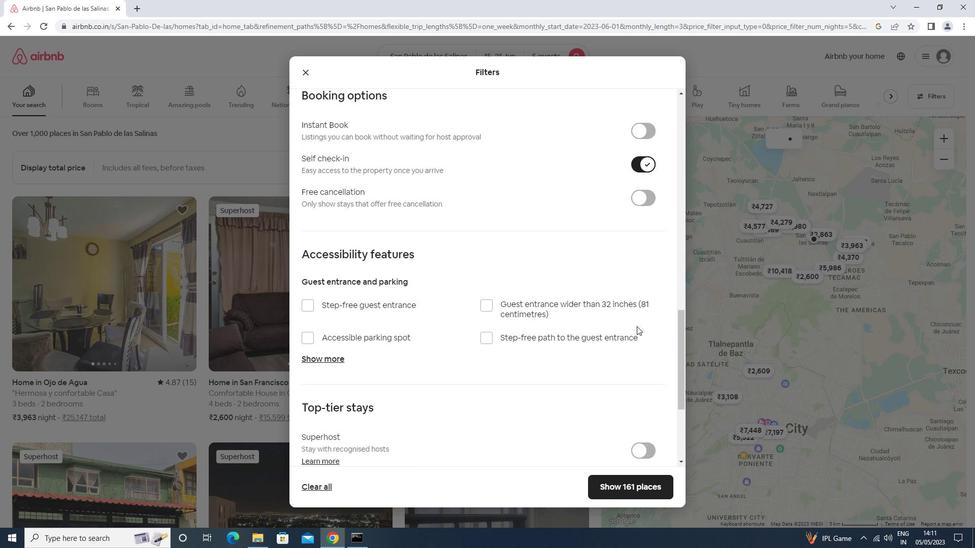 
Action: Mouse scrolled (629, 334) with delta (0, 0)
Screenshot: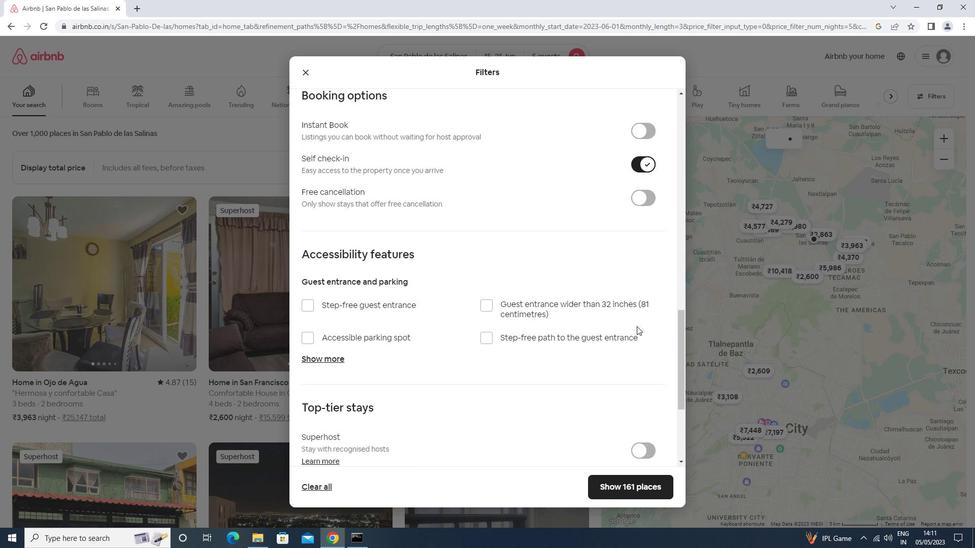 
Action: Mouse moved to (628, 336)
Screenshot: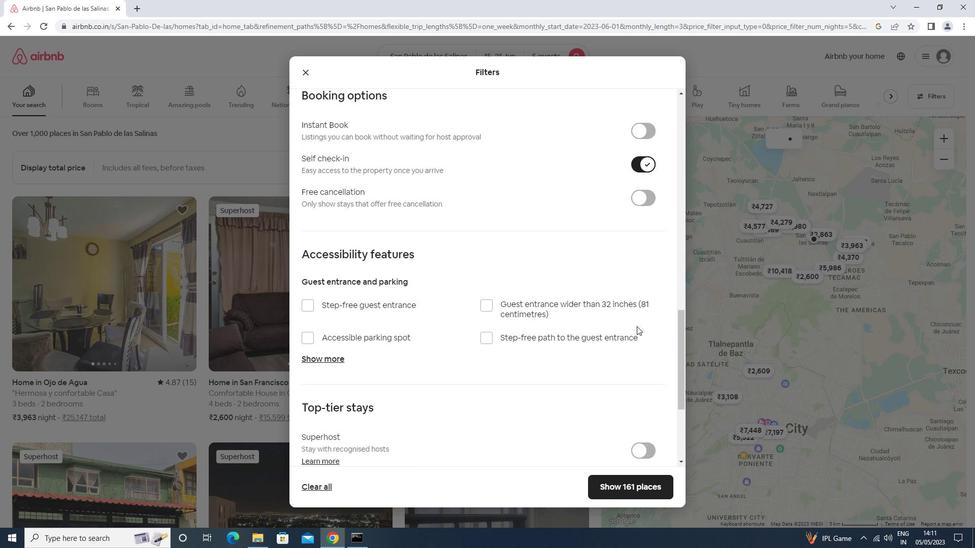 
Action: Mouse scrolled (628, 335) with delta (0, 0)
Screenshot: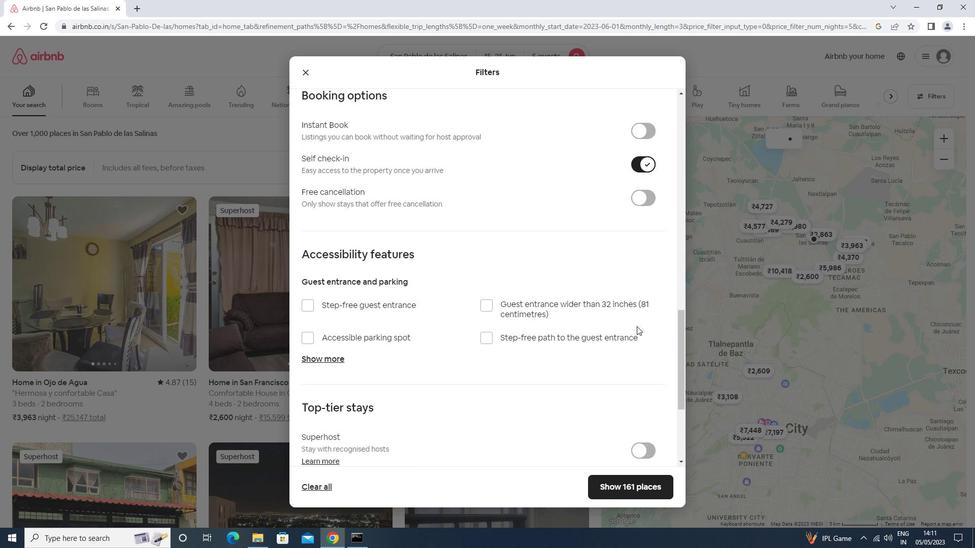 
Action: Mouse moved to (628, 336)
Screenshot: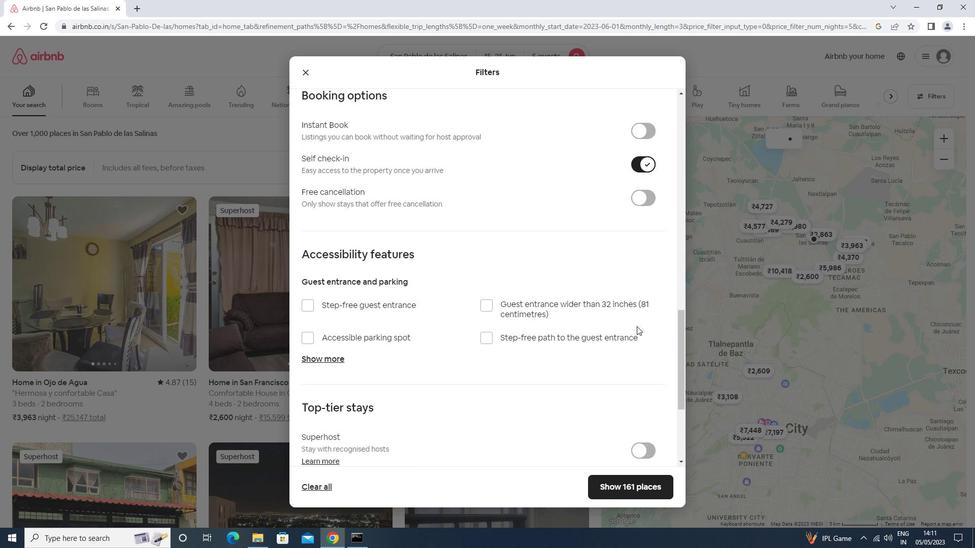 
Action: Mouse scrolled (628, 336) with delta (0, 0)
Screenshot: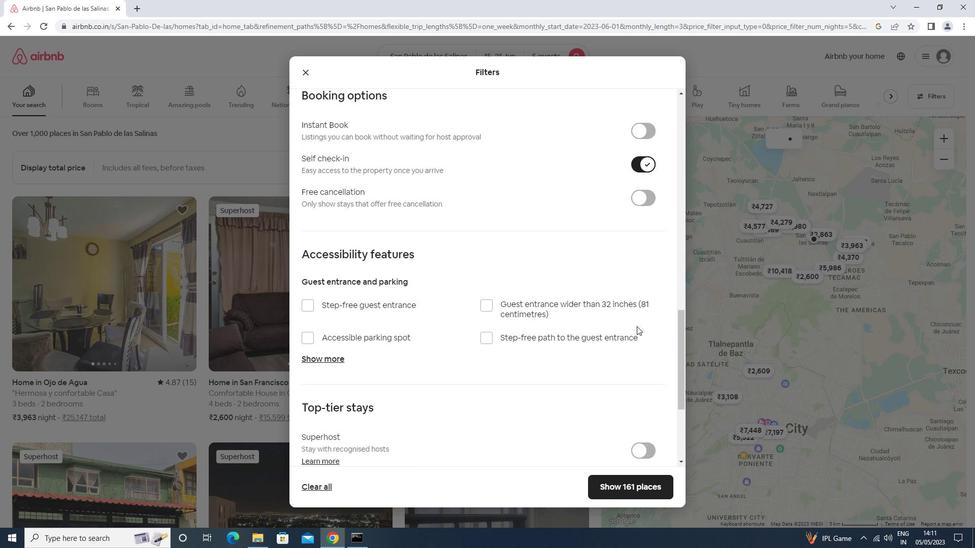 
Action: Mouse moved to (627, 337)
Screenshot: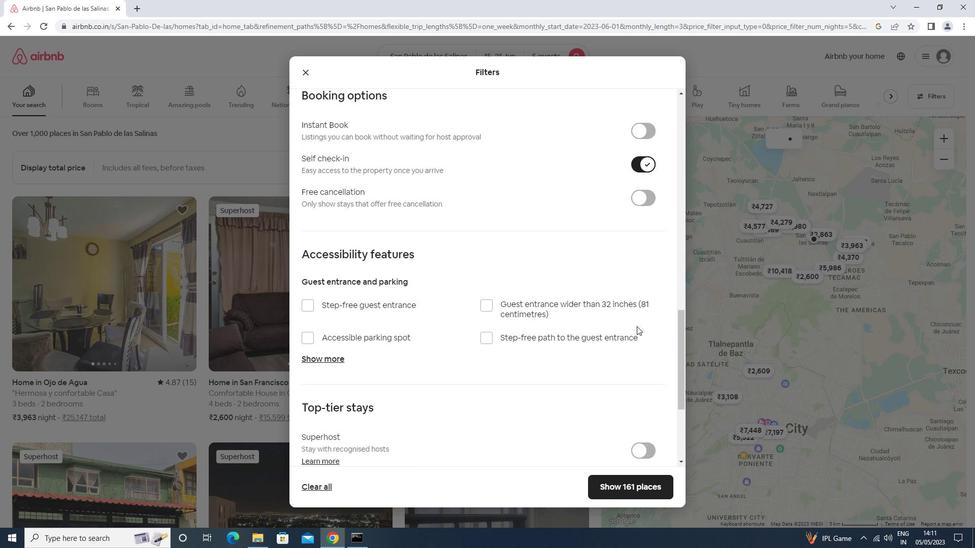
Action: Mouse scrolled (627, 336) with delta (0, 0)
Screenshot: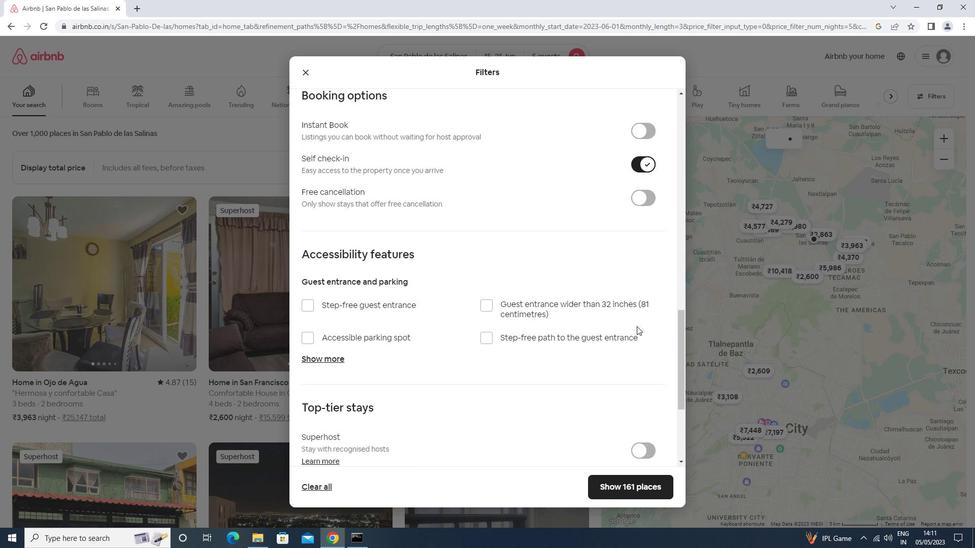 
Action: Mouse moved to (627, 337)
Screenshot: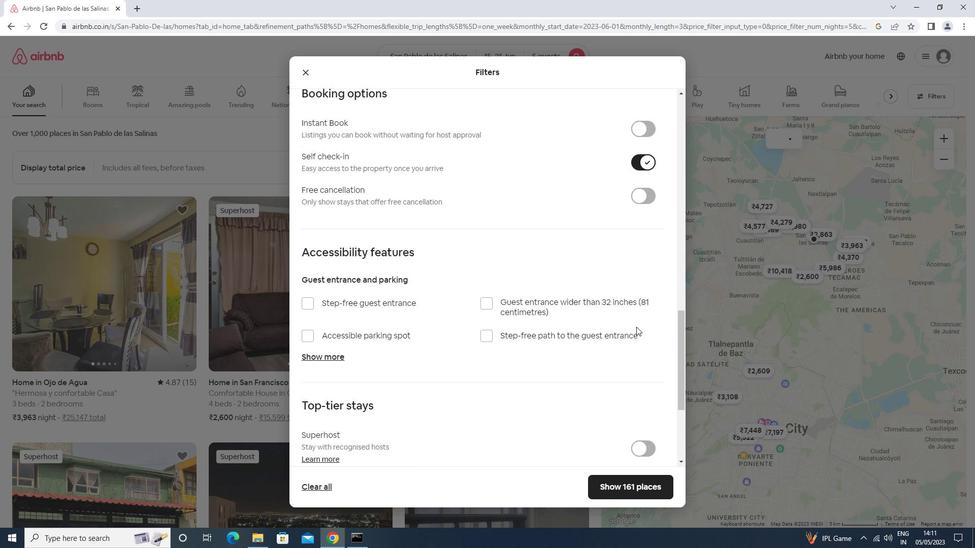 
Action: Mouse scrolled (627, 336) with delta (0, 0)
Screenshot: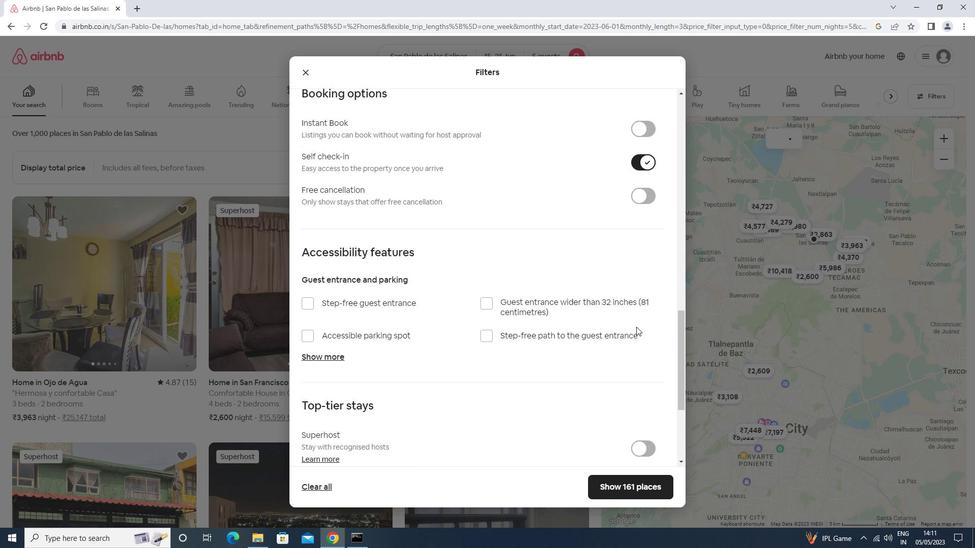 
Action: Mouse moved to (353, 391)
Screenshot: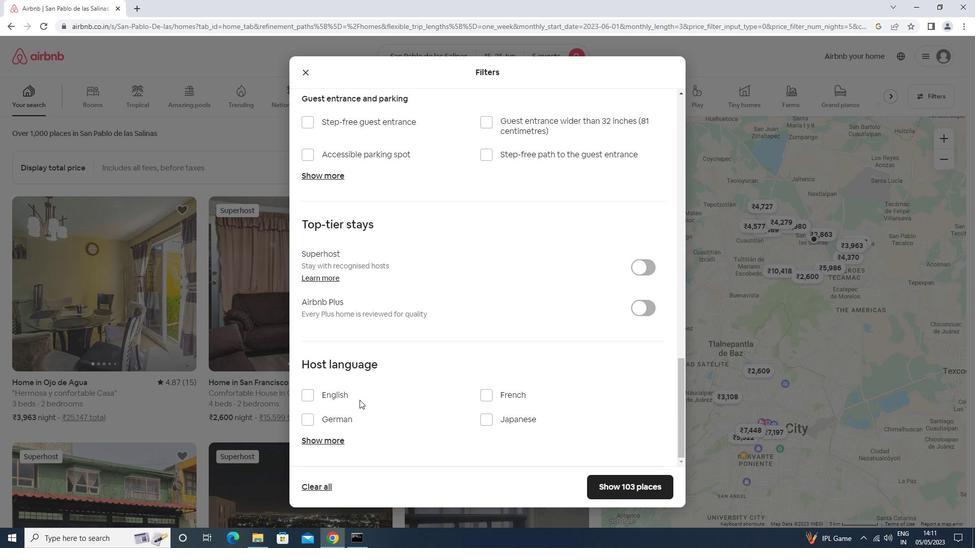 
Action: Mouse pressed left at (353, 391)
Screenshot: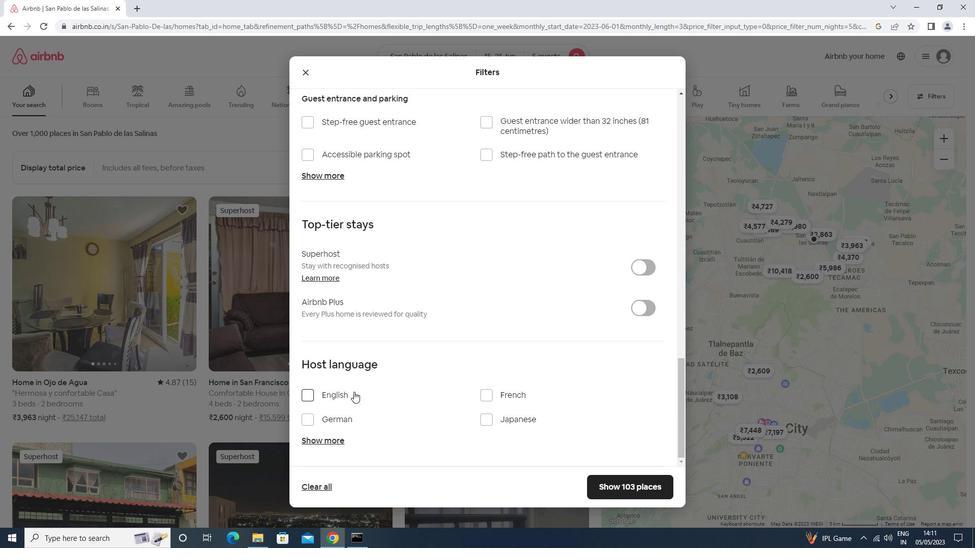 
Action: Mouse moved to (618, 493)
Screenshot: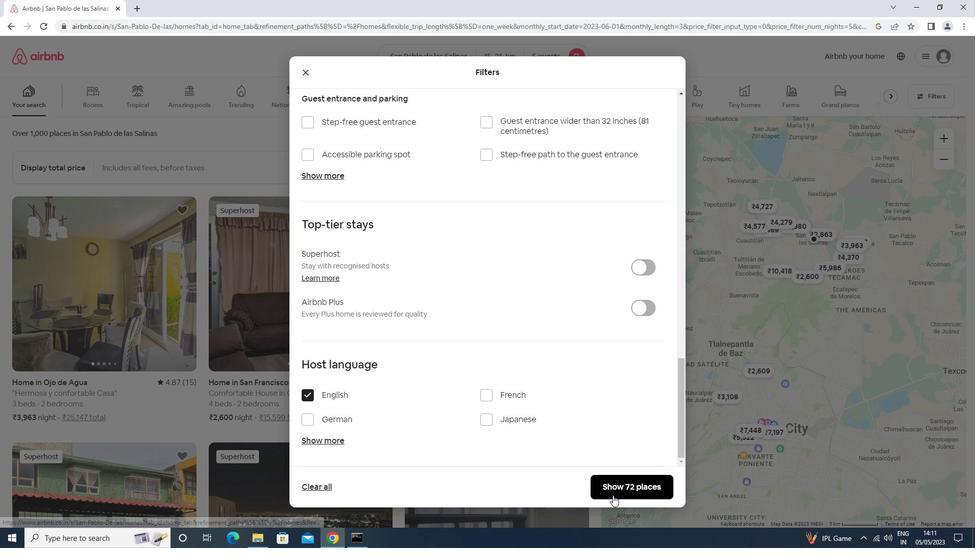
Action: Mouse pressed left at (618, 493)
Screenshot: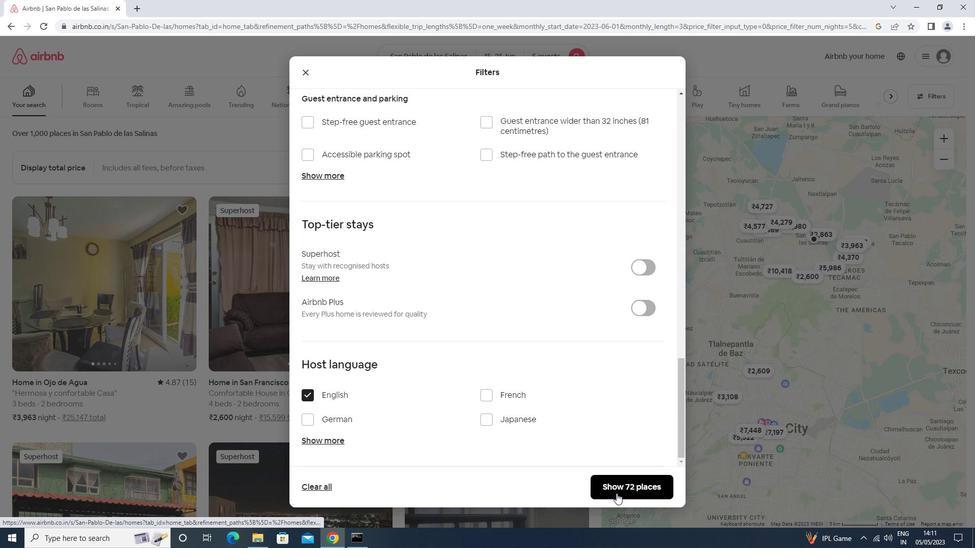 
